 Task: Add Attachment from Google Drive to Card Card0000000319 in Board Board0000000080 in Workspace WS0000000027 in Trello. Add Cover Orange to Card Card0000000319 in Board Board0000000080 in Workspace WS0000000027 in Trello. Add "Add Label …" with "Title" Title0000000319 to Button Button0000000319 to Card Card0000000319 in Board Board0000000080 in Workspace WS0000000027 in Trello. Add Description DS0000000319 to Card Card0000000319 in Board Board0000000080 in Workspace WS0000000027 in Trello. Add Comment CM0000000319 to Card Card0000000319 in Board Board0000000080 in Workspace WS0000000027 in Trello
Action: Mouse moved to (329, 506)
Screenshot: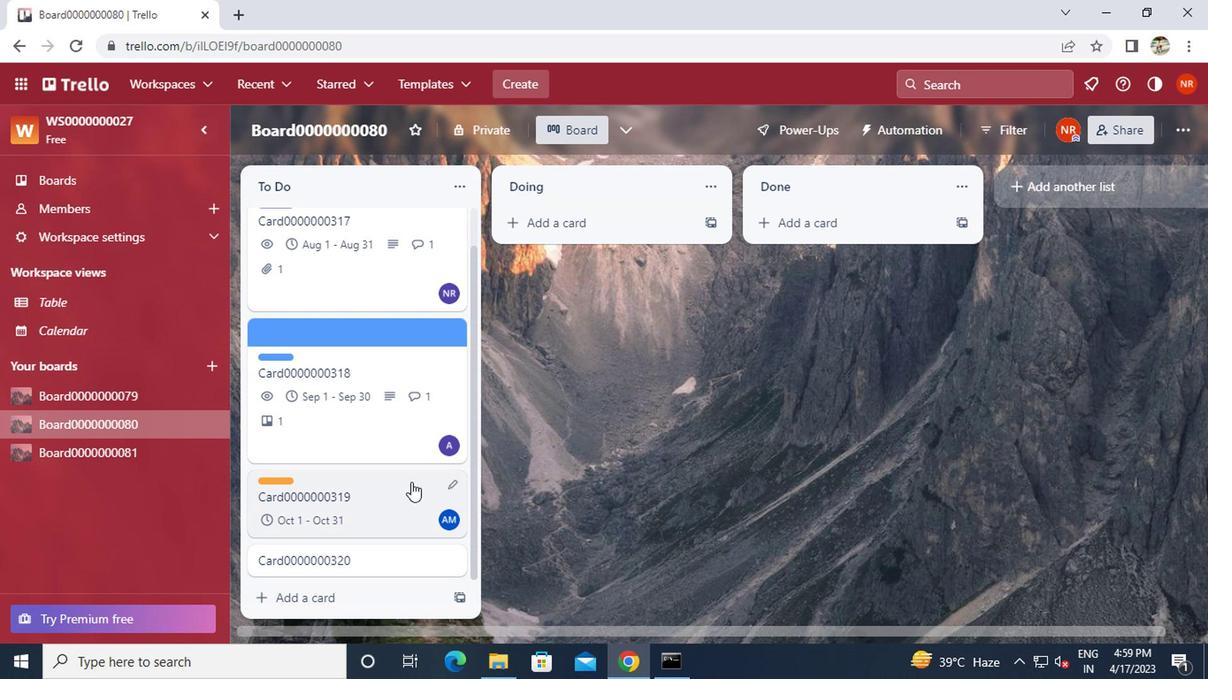 
Action: Mouse pressed left at (329, 506)
Screenshot: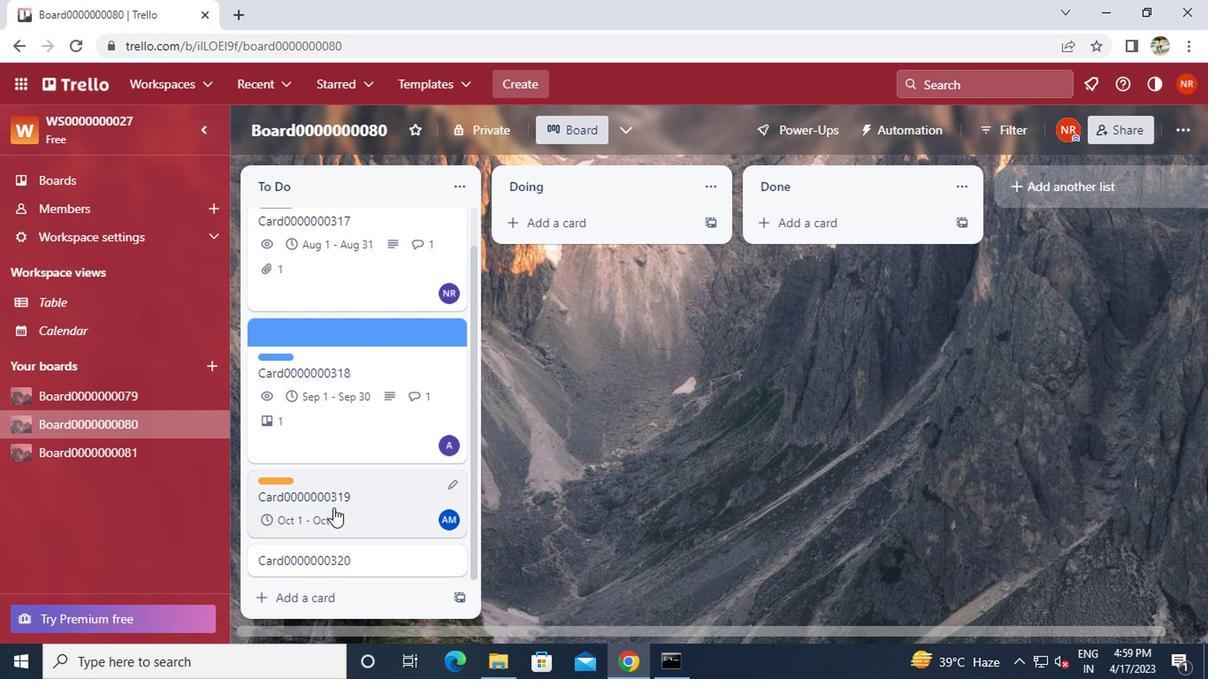 
Action: Mouse moved to (787, 371)
Screenshot: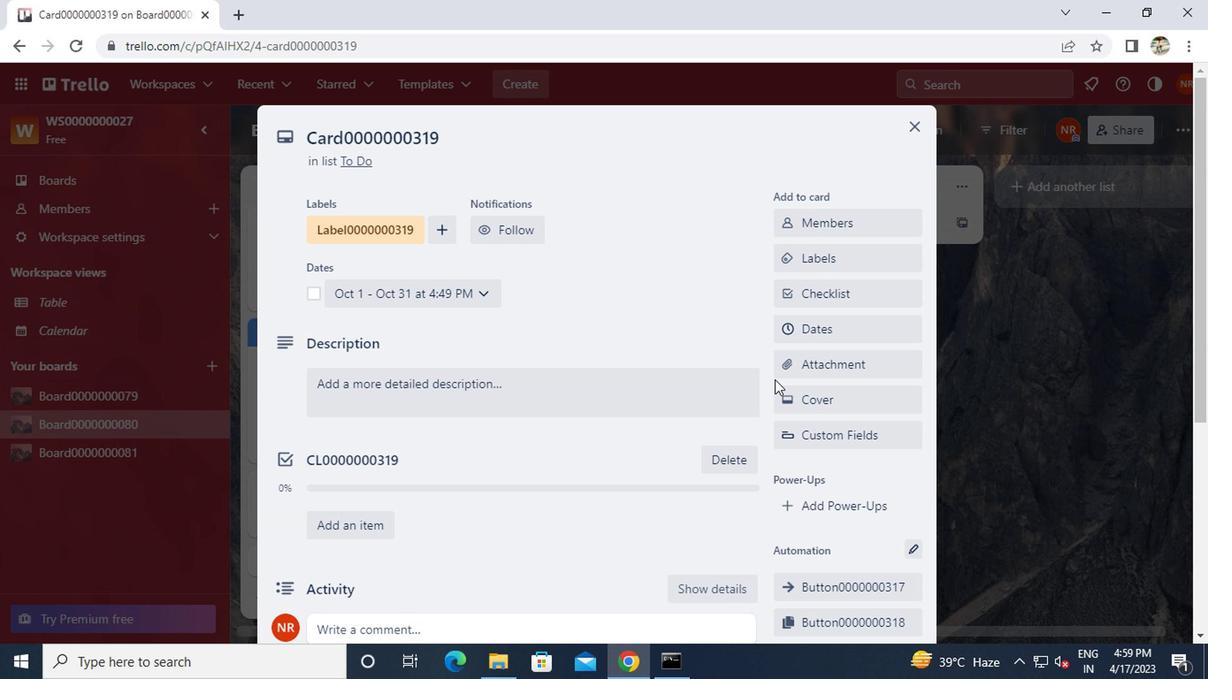 
Action: Mouse pressed left at (787, 371)
Screenshot: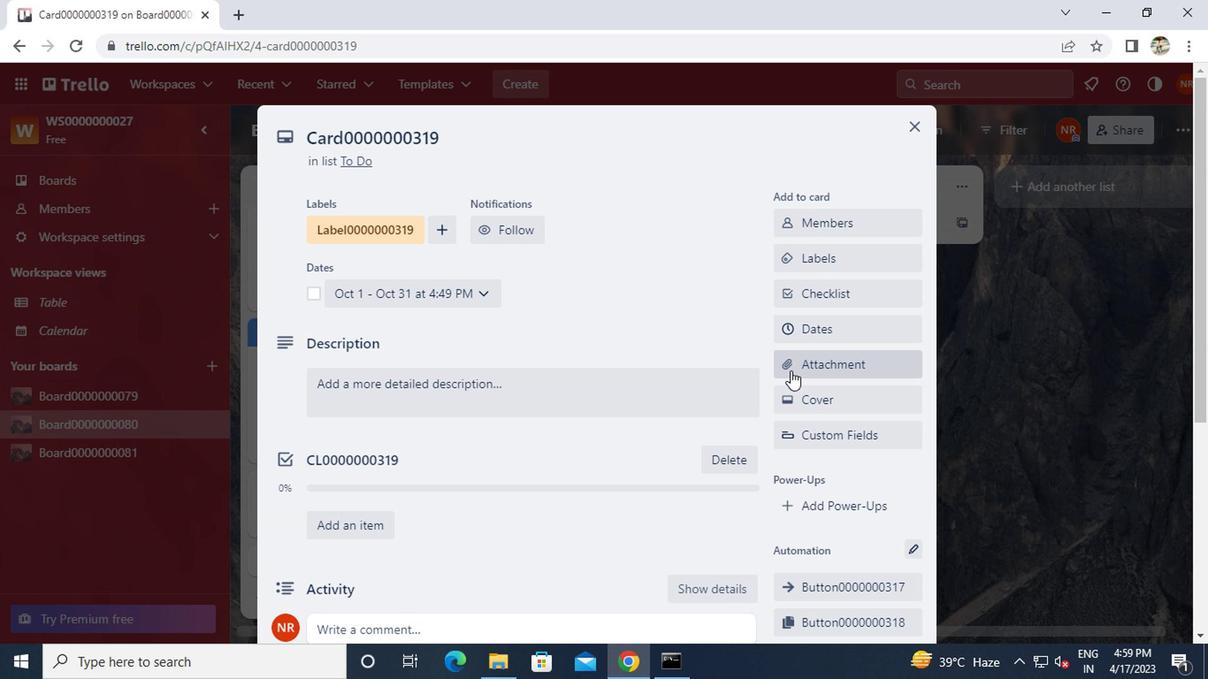 
Action: Mouse moved to (801, 225)
Screenshot: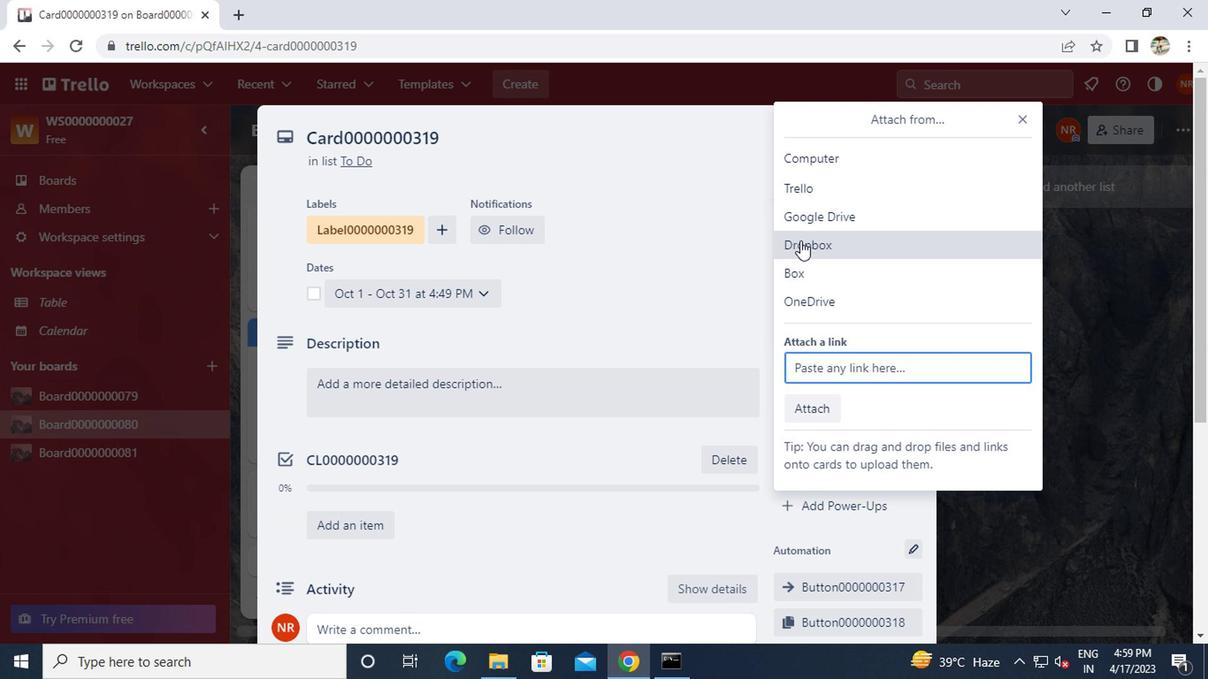 
Action: Mouse pressed left at (801, 225)
Screenshot: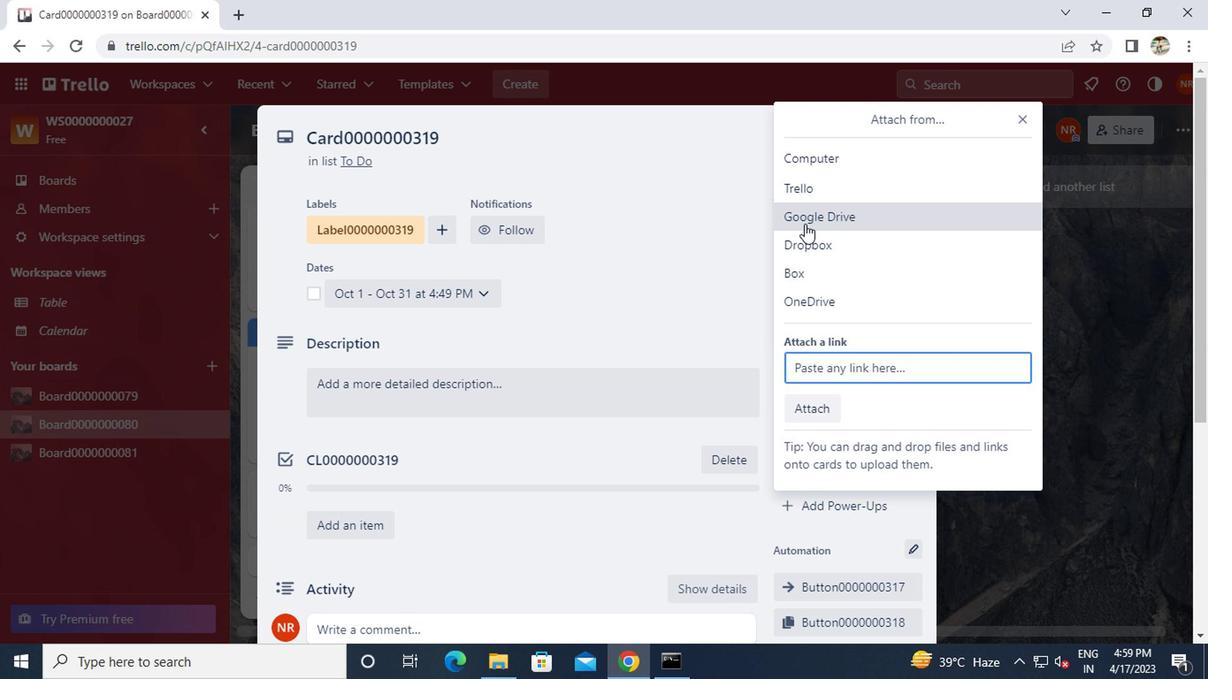 
Action: Mouse pressed left at (801, 225)
Screenshot: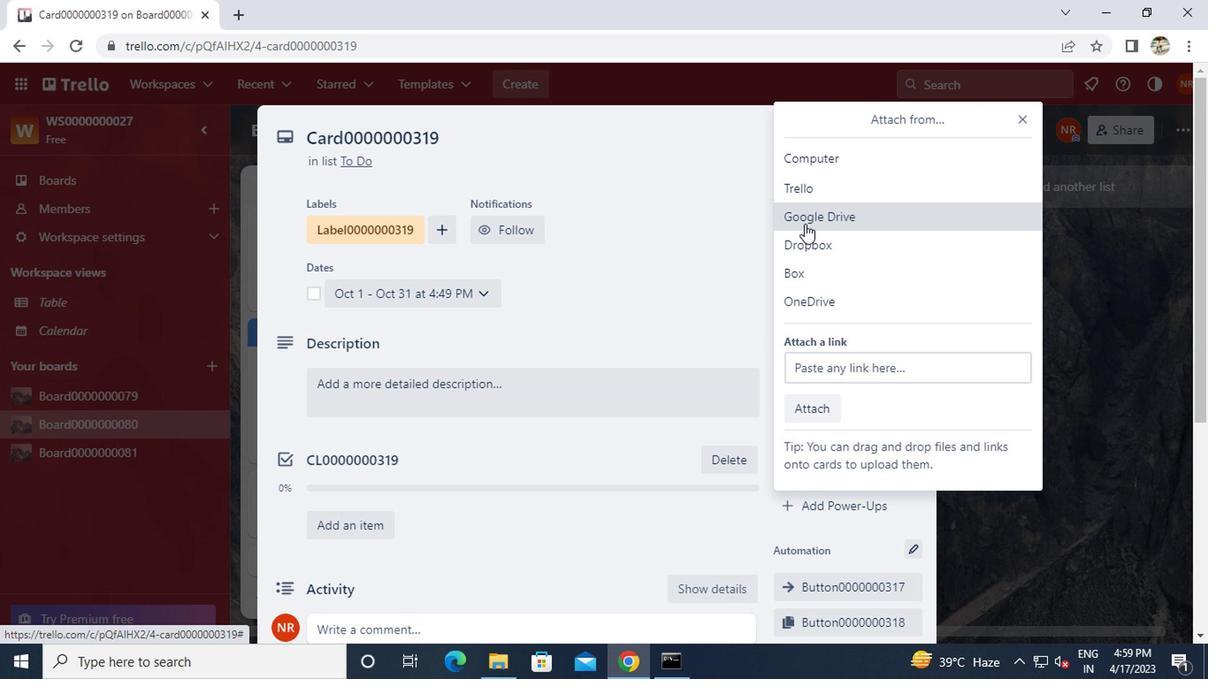 
Action: Mouse moved to (627, 355)
Screenshot: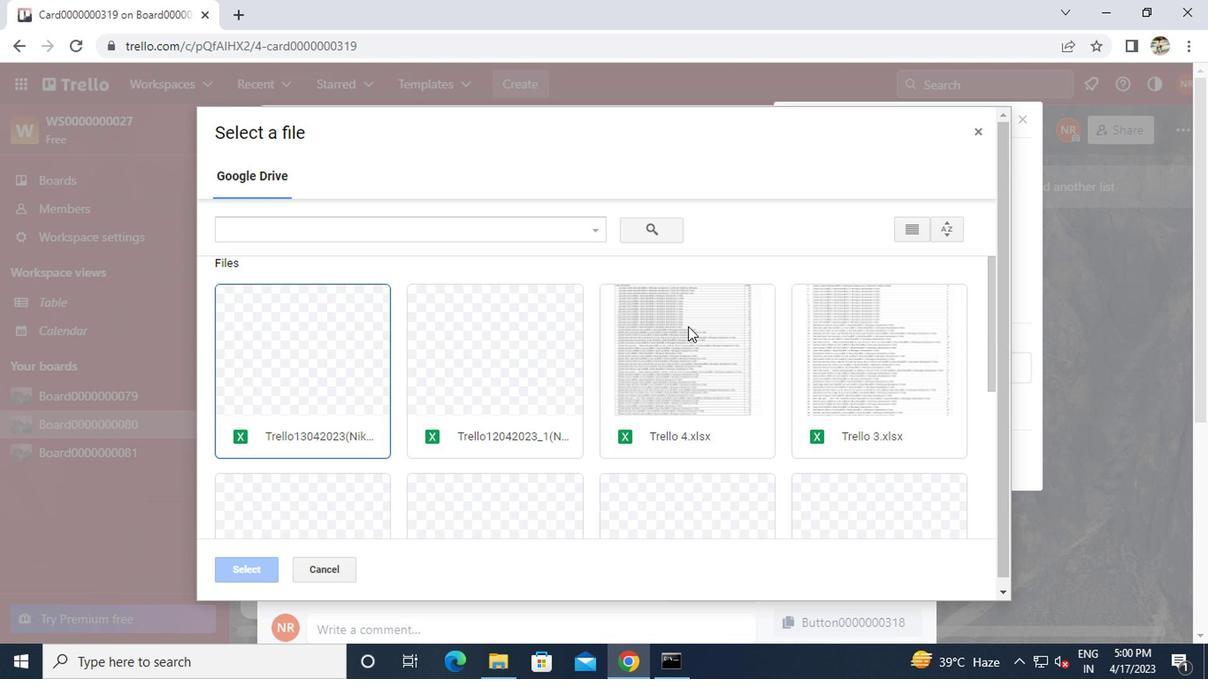 
Action: Mouse scrolled (627, 354) with delta (0, -1)
Screenshot: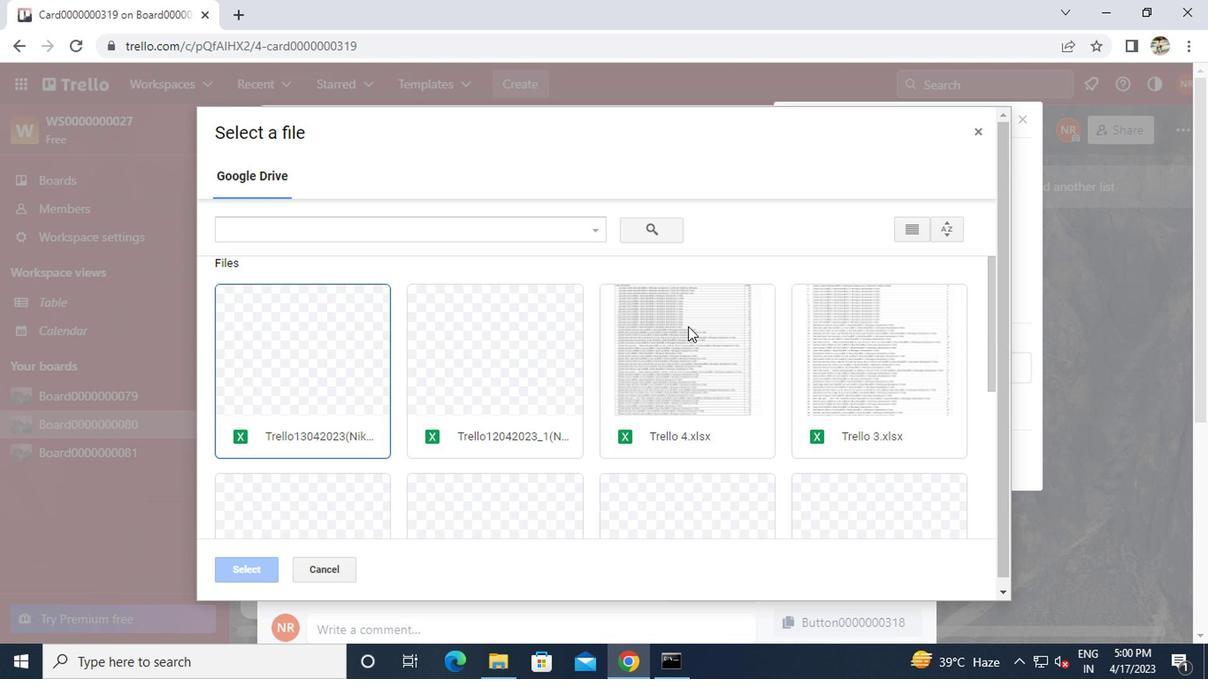
Action: Mouse moved to (627, 356)
Screenshot: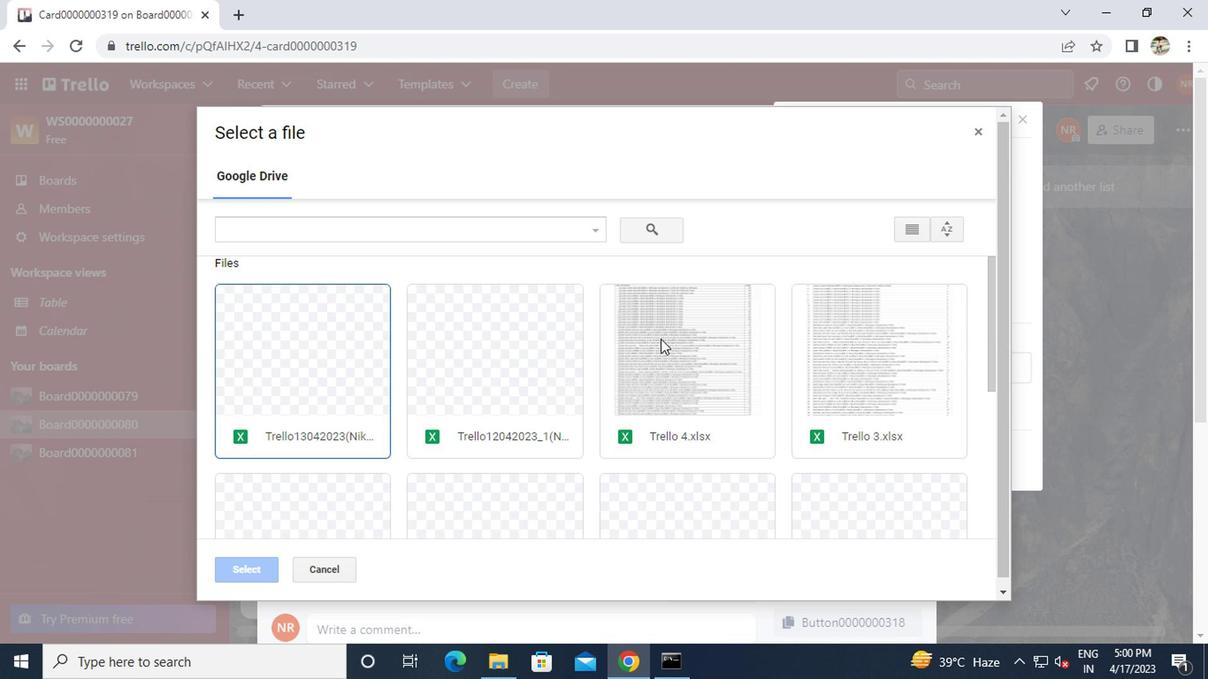 
Action: Mouse scrolled (627, 355) with delta (0, 0)
Screenshot: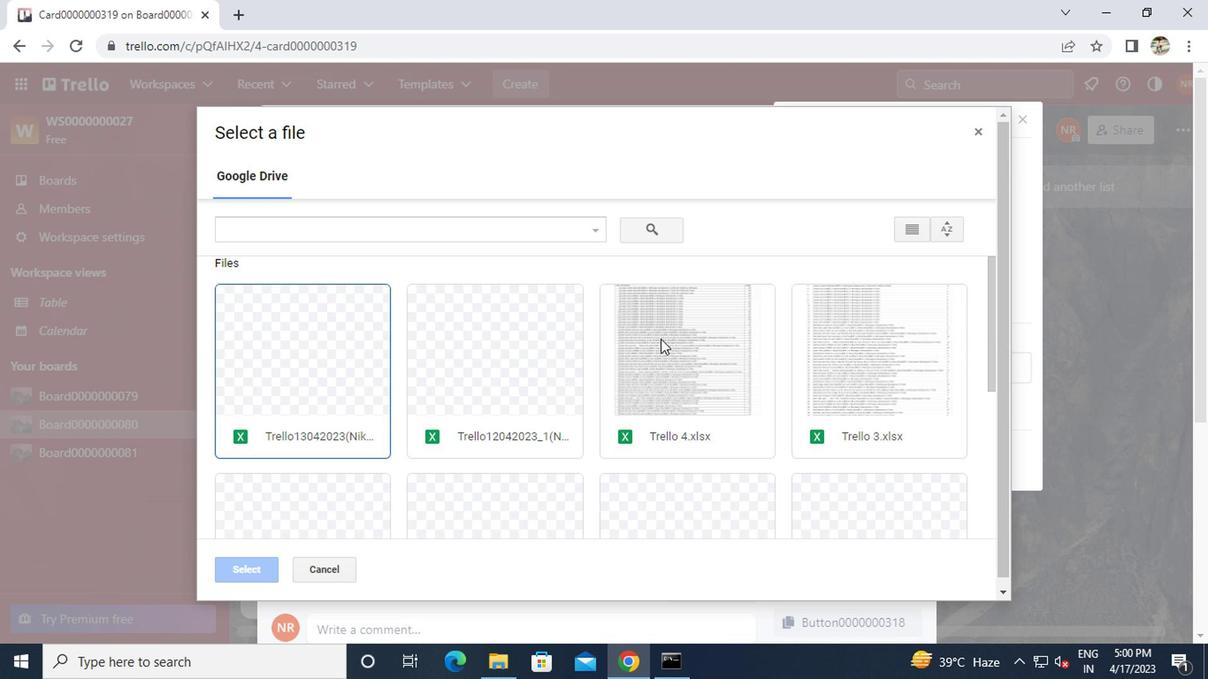
Action: Mouse moved to (625, 361)
Screenshot: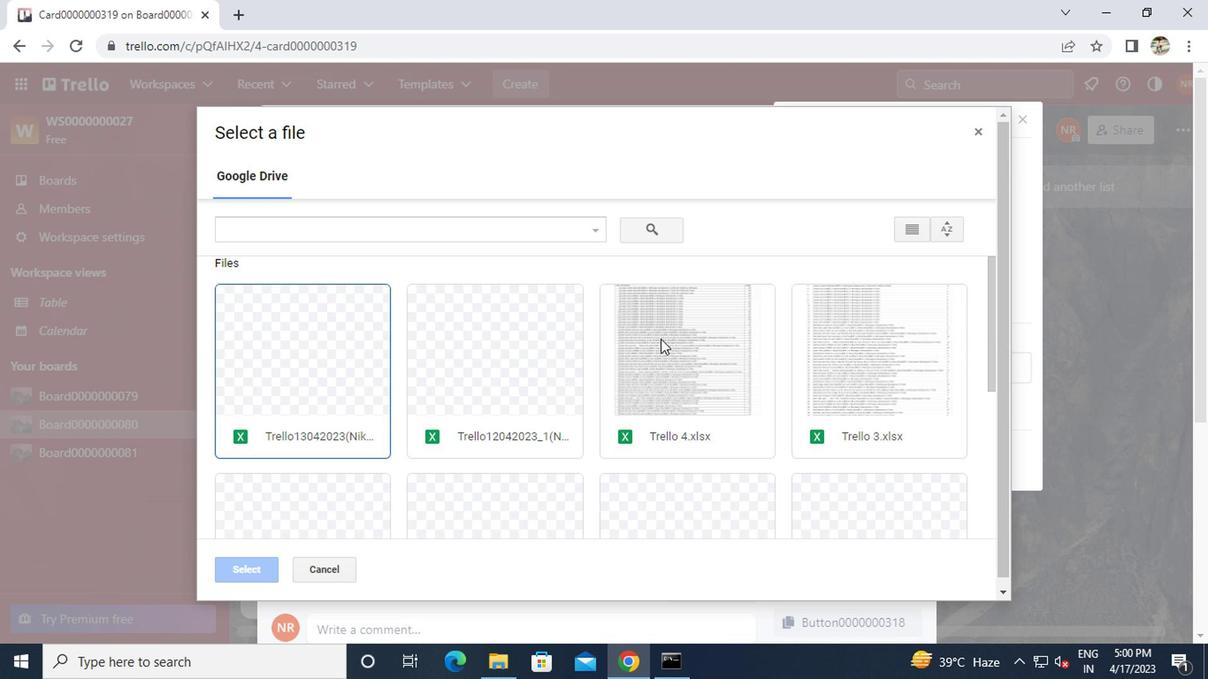 
Action: Mouse scrolled (625, 360) with delta (0, 0)
Screenshot: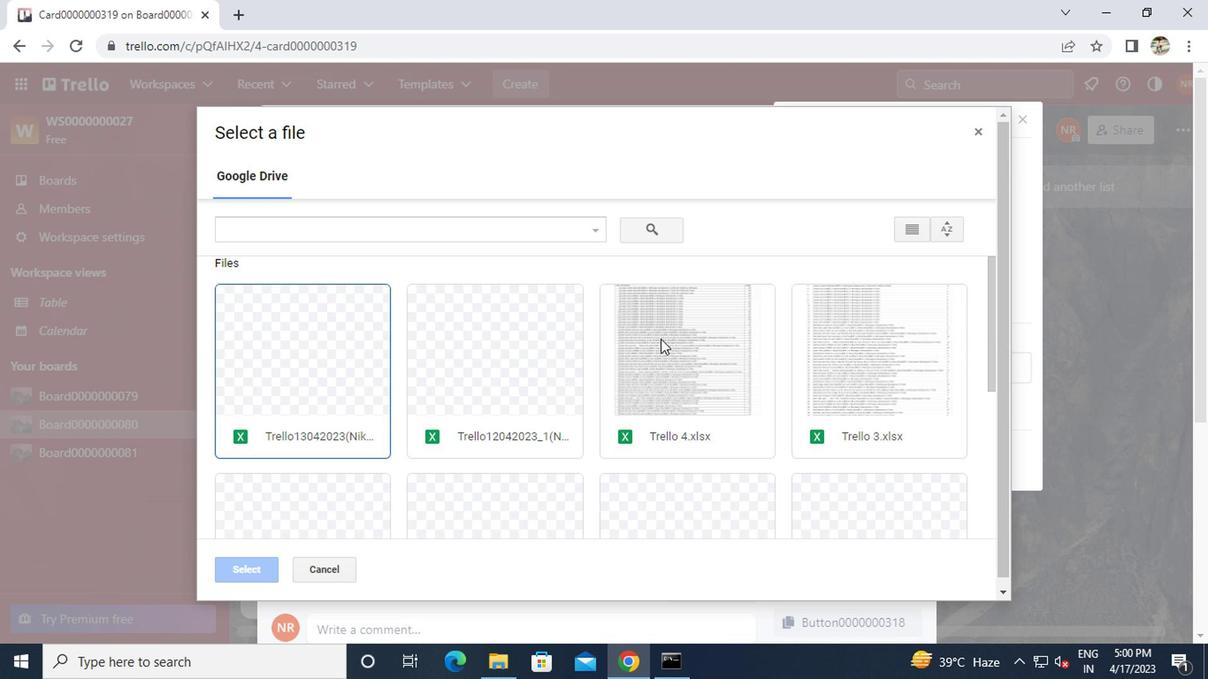 
Action: Mouse moved to (624, 367)
Screenshot: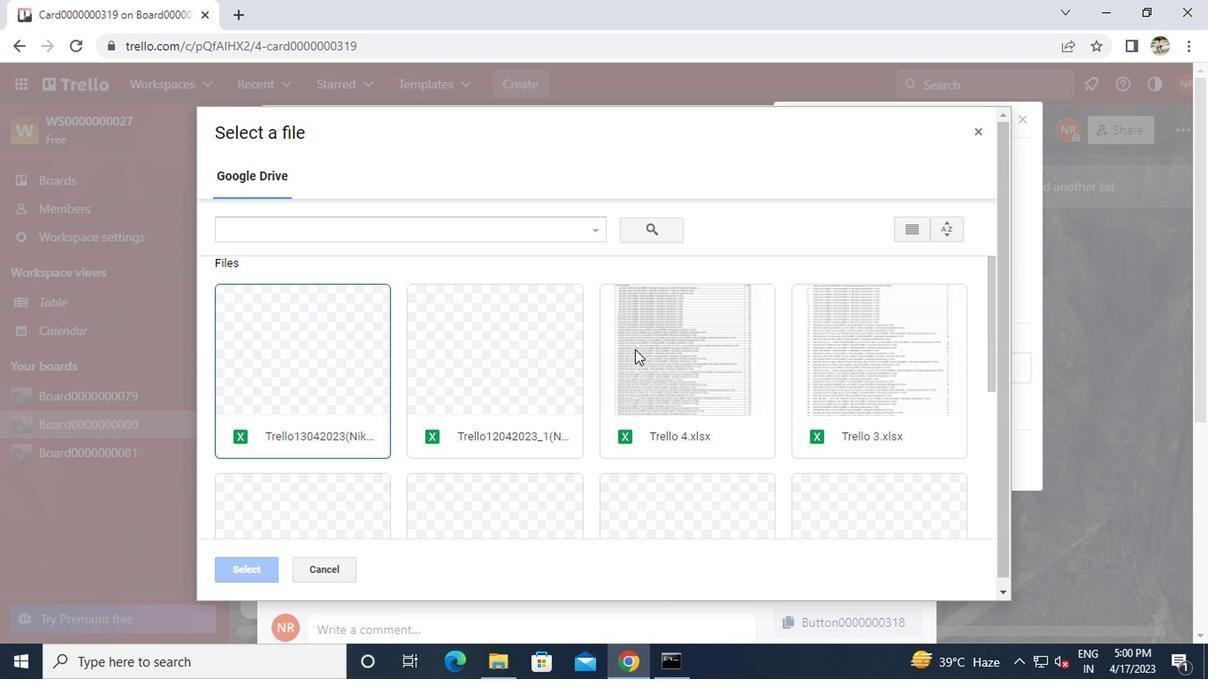 
Action: Mouse scrolled (624, 366) with delta (0, 0)
Screenshot: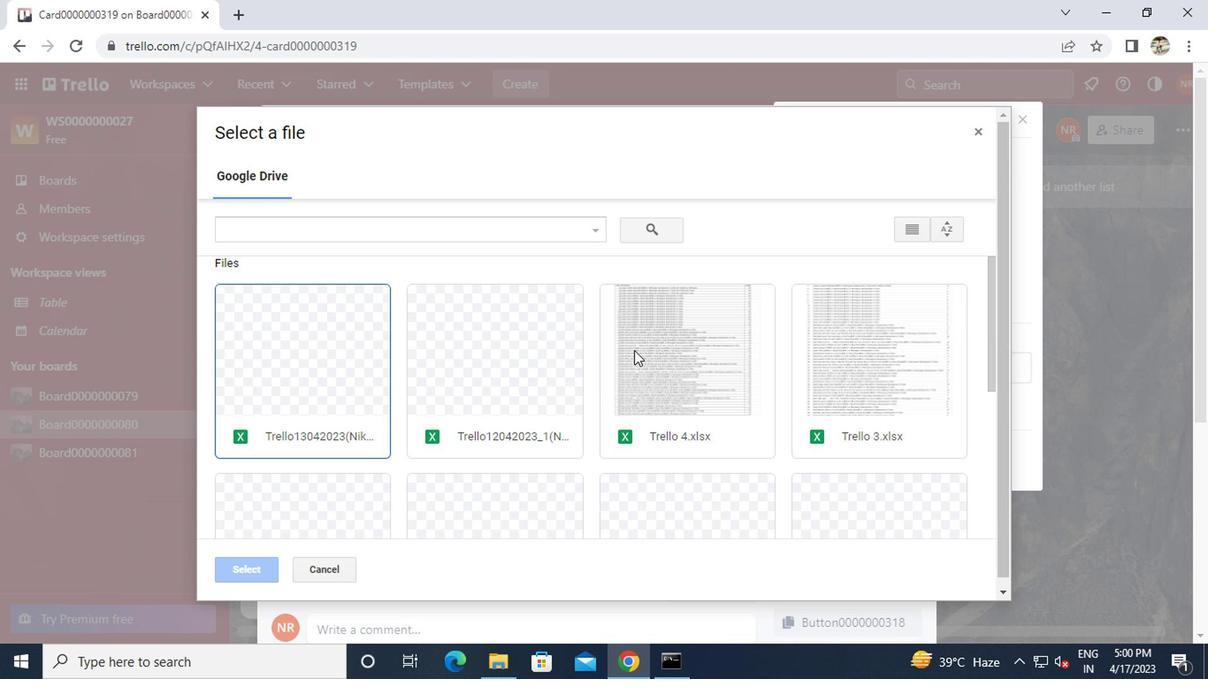 
Action: Mouse moved to (488, 315)
Screenshot: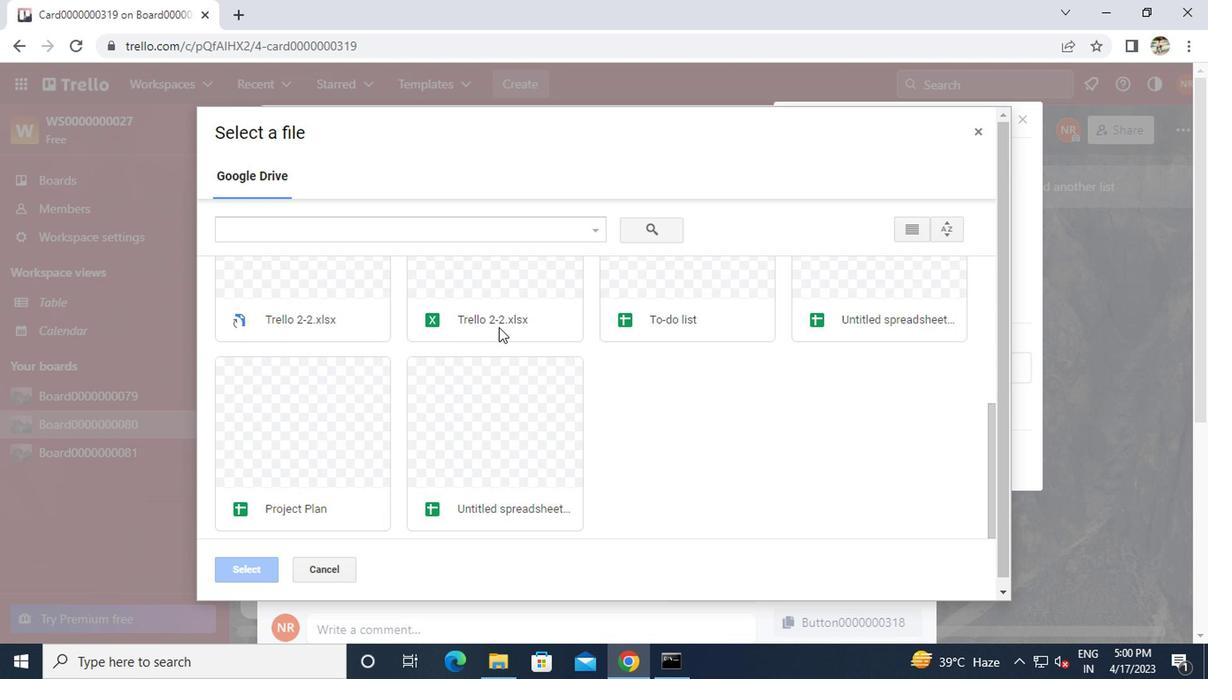 
Action: Mouse pressed left at (488, 315)
Screenshot: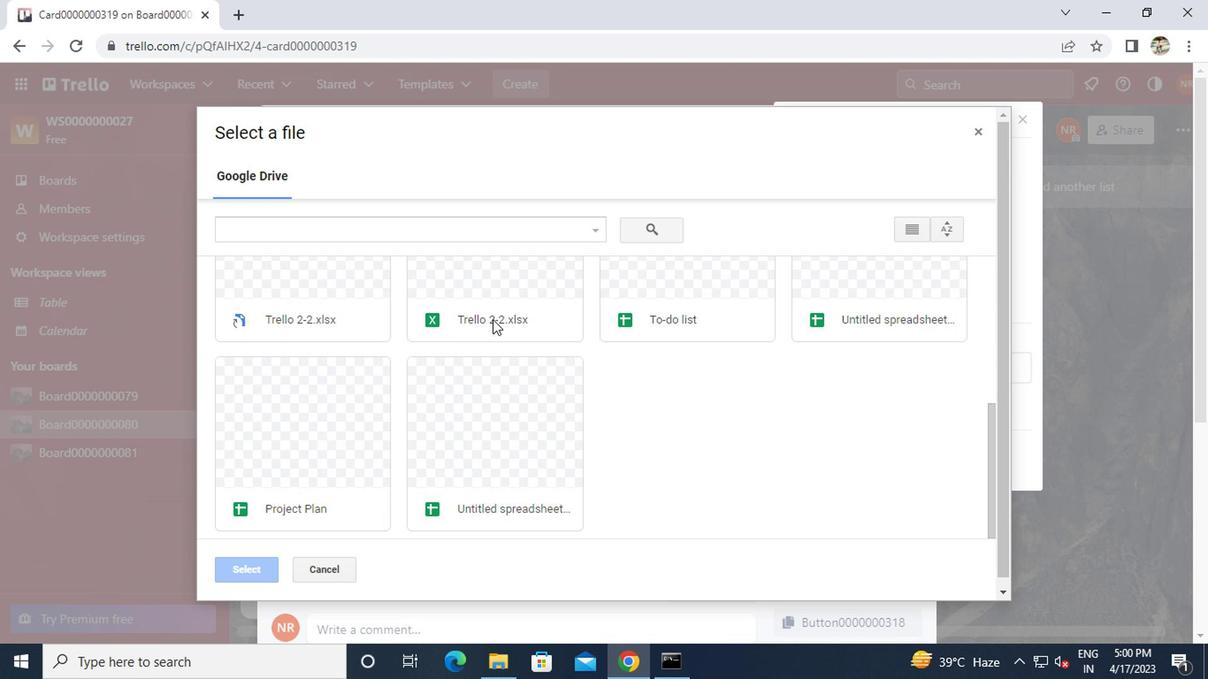 
Action: Mouse moved to (240, 570)
Screenshot: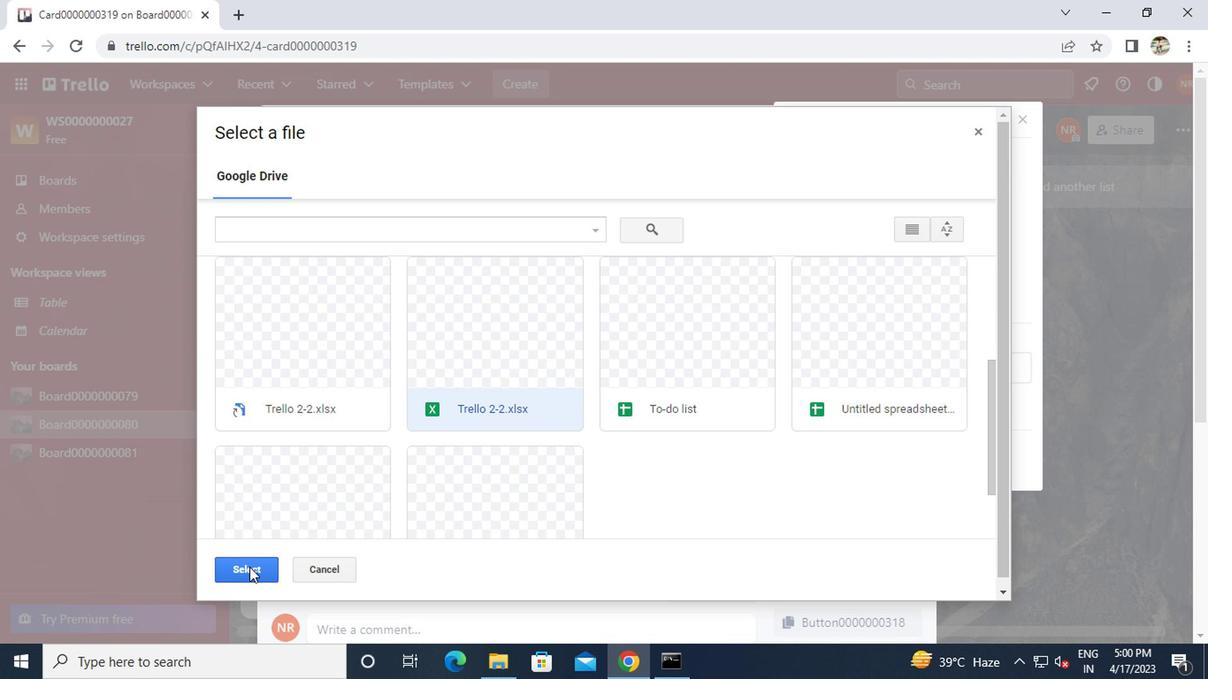 
Action: Mouse pressed left at (240, 570)
Screenshot: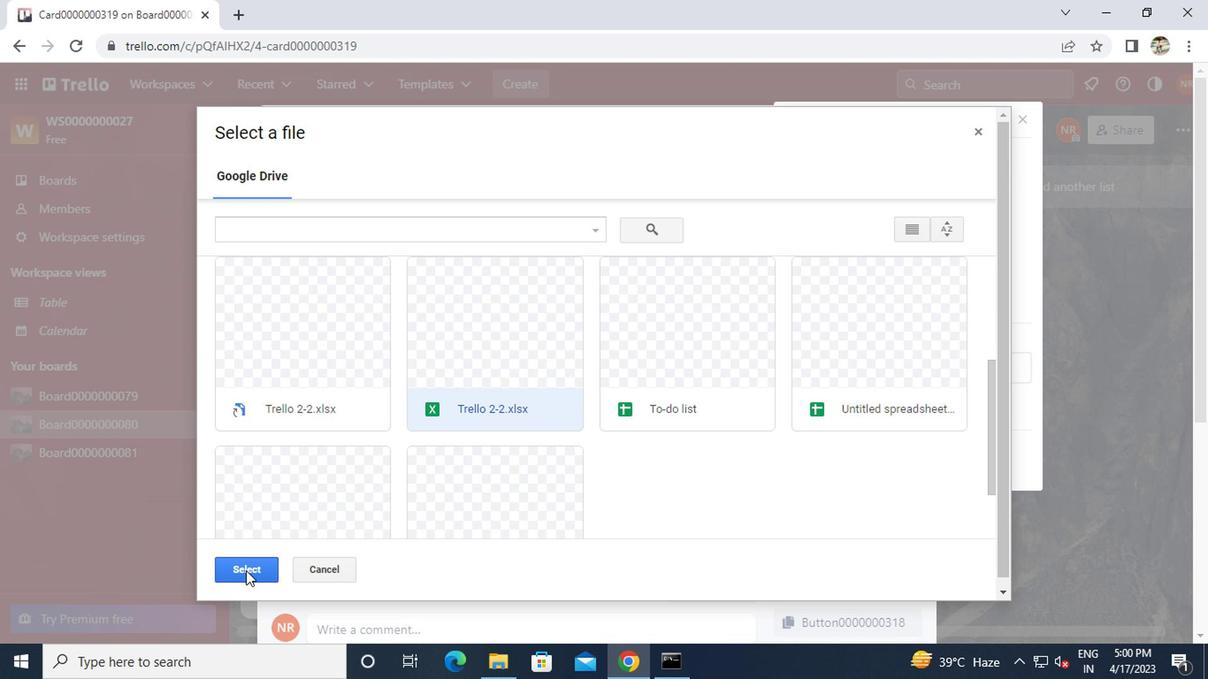 
Action: Mouse moved to (803, 400)
Screenshot: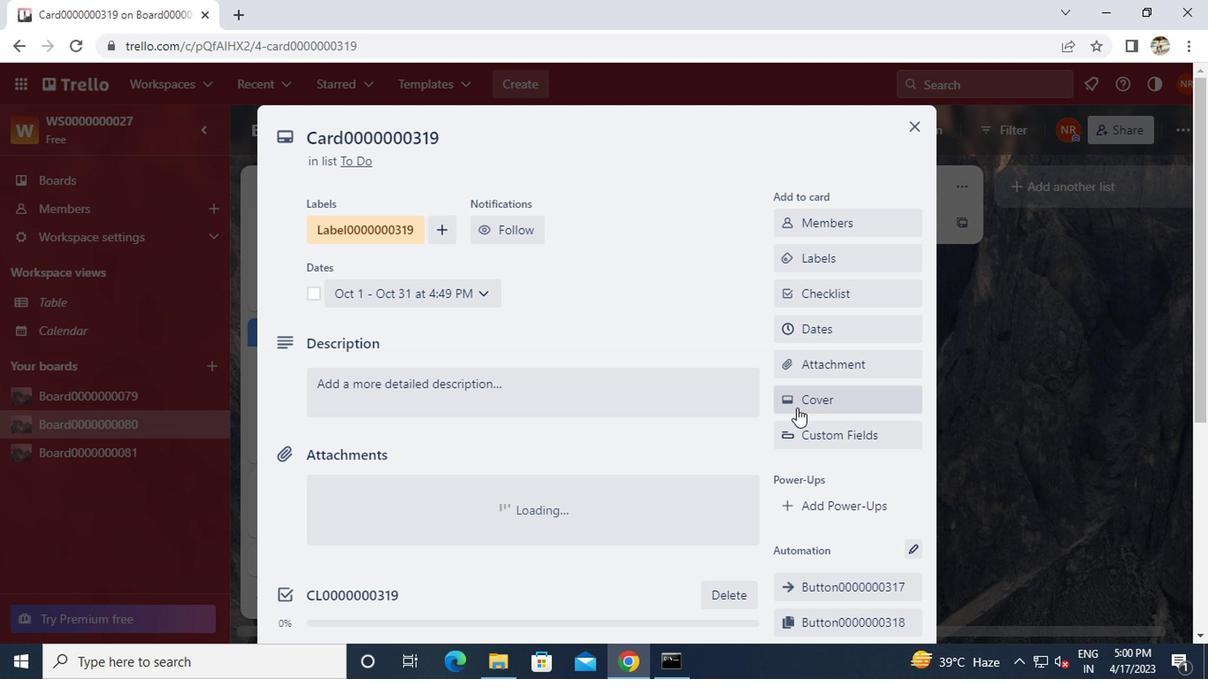 
Action: Mouse pressed left at (803, 400)
Screenshot: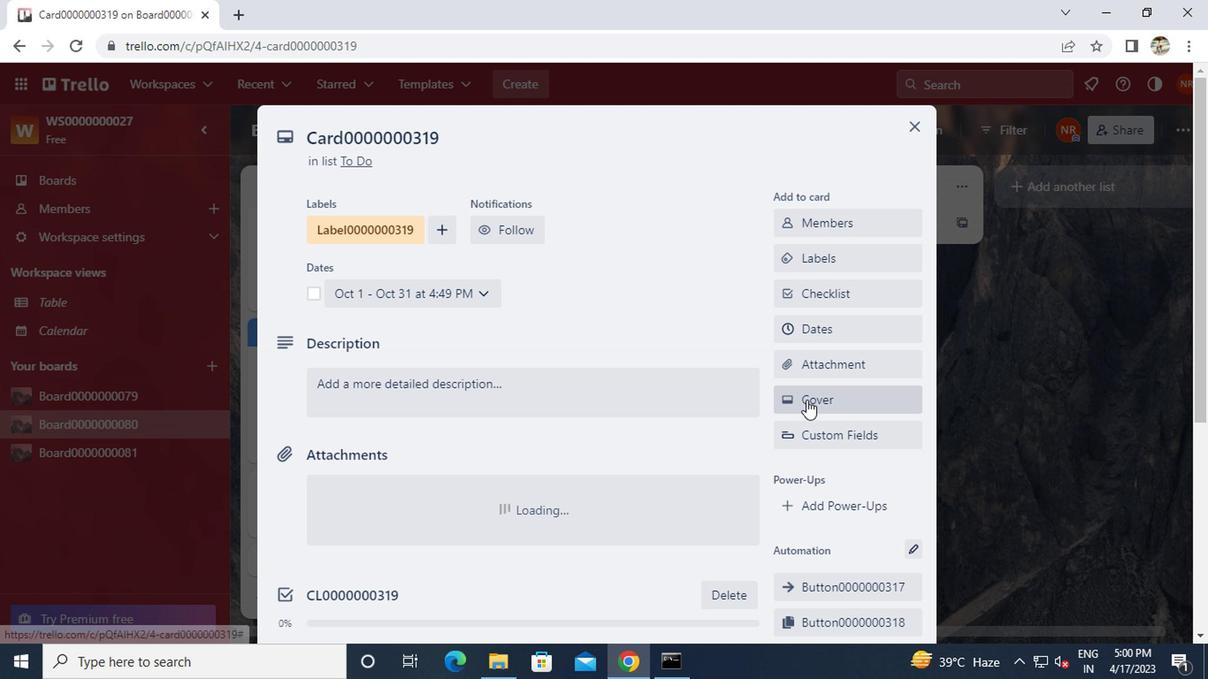 
Action: Mouse moved to (896, 278)
Screenshot: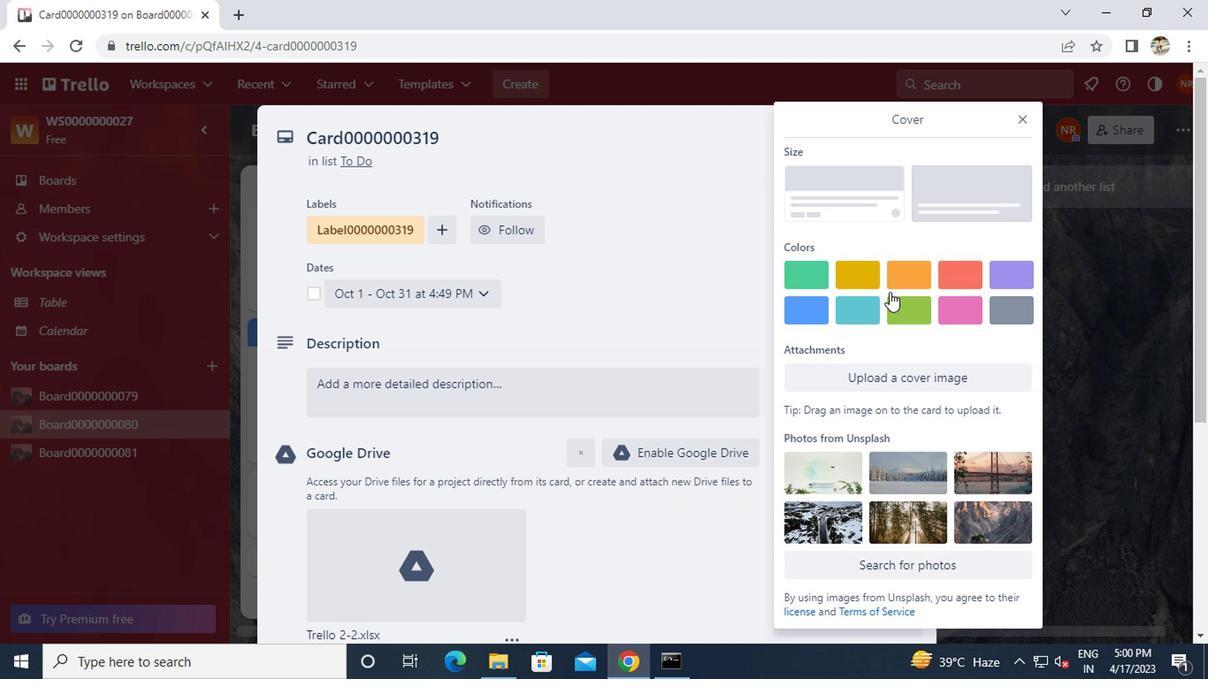 
Action: Mouse pressed left at (896, 278)
Screenshot: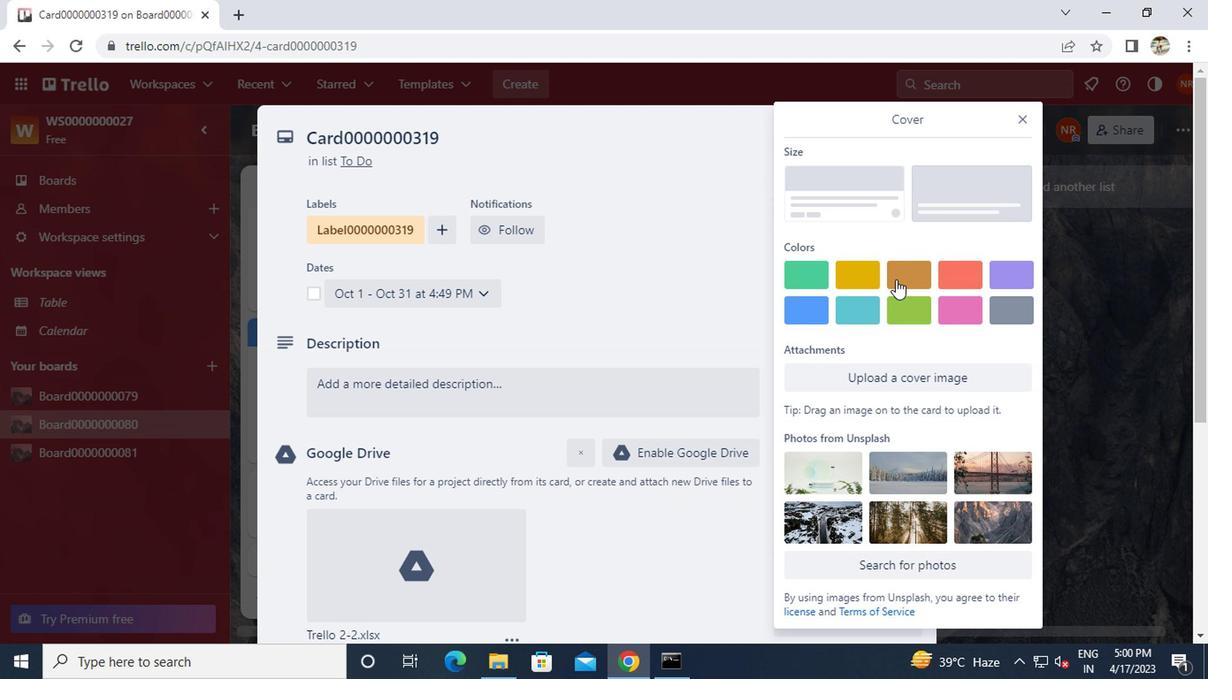 
Action: Mouse moved to (1016, 118)
Screenshot: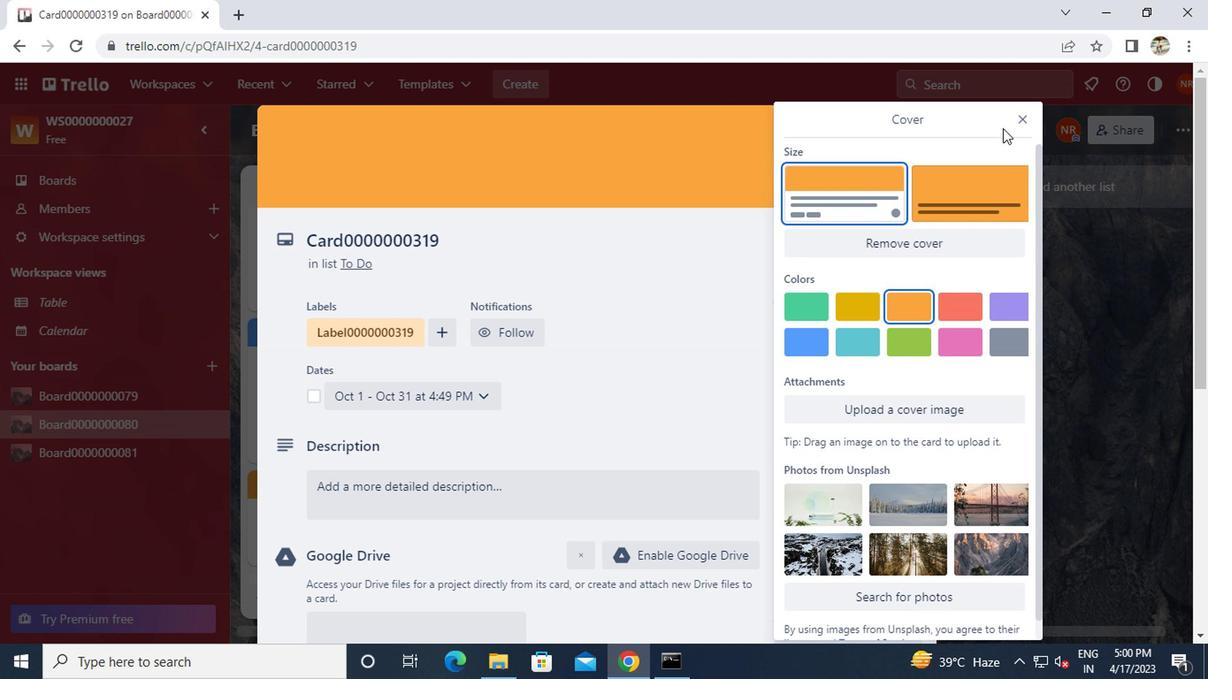 
Action: Mouse pressed left at (1016, 118)
Screenshot: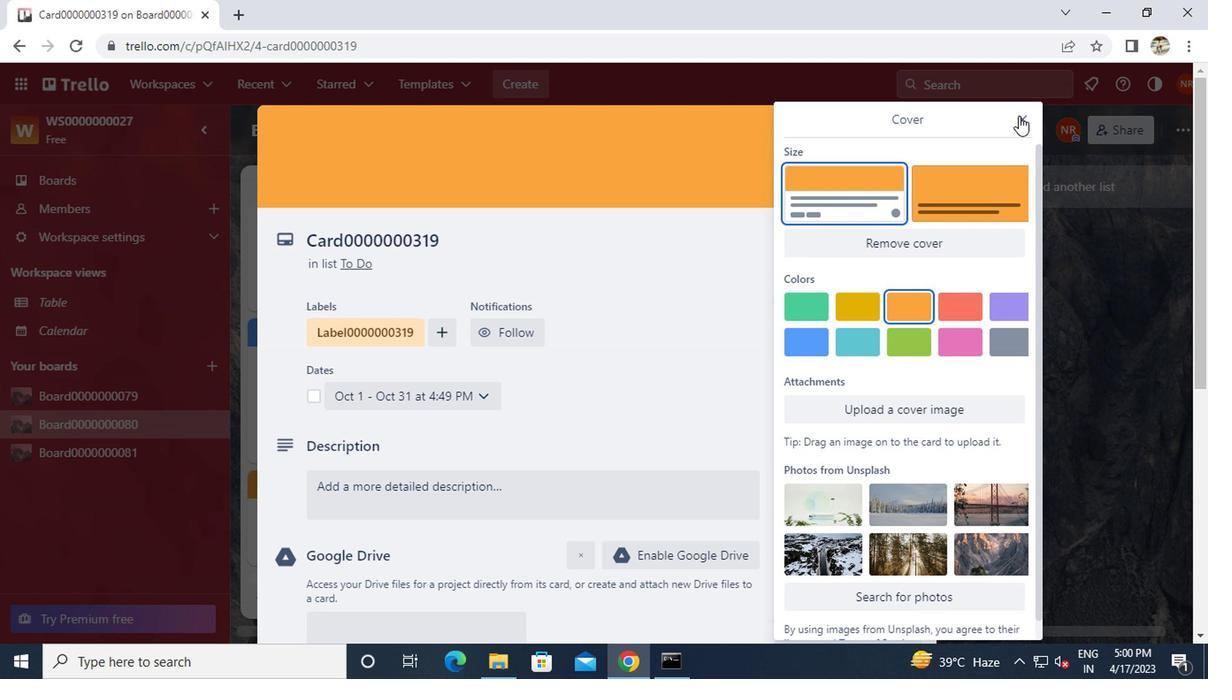 
Action: Mouse moved to (801, 312)
Screenshot: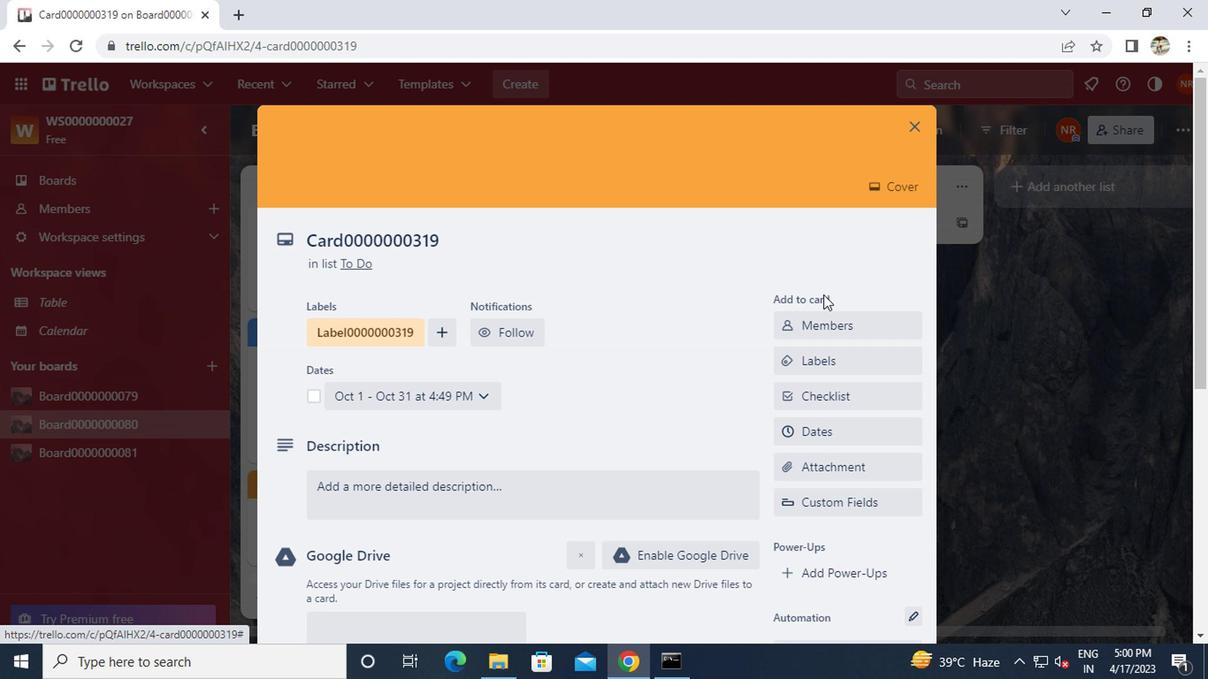 
Action: Mouse scrolled (801, 311) with delta (0, -1)
Screenshot: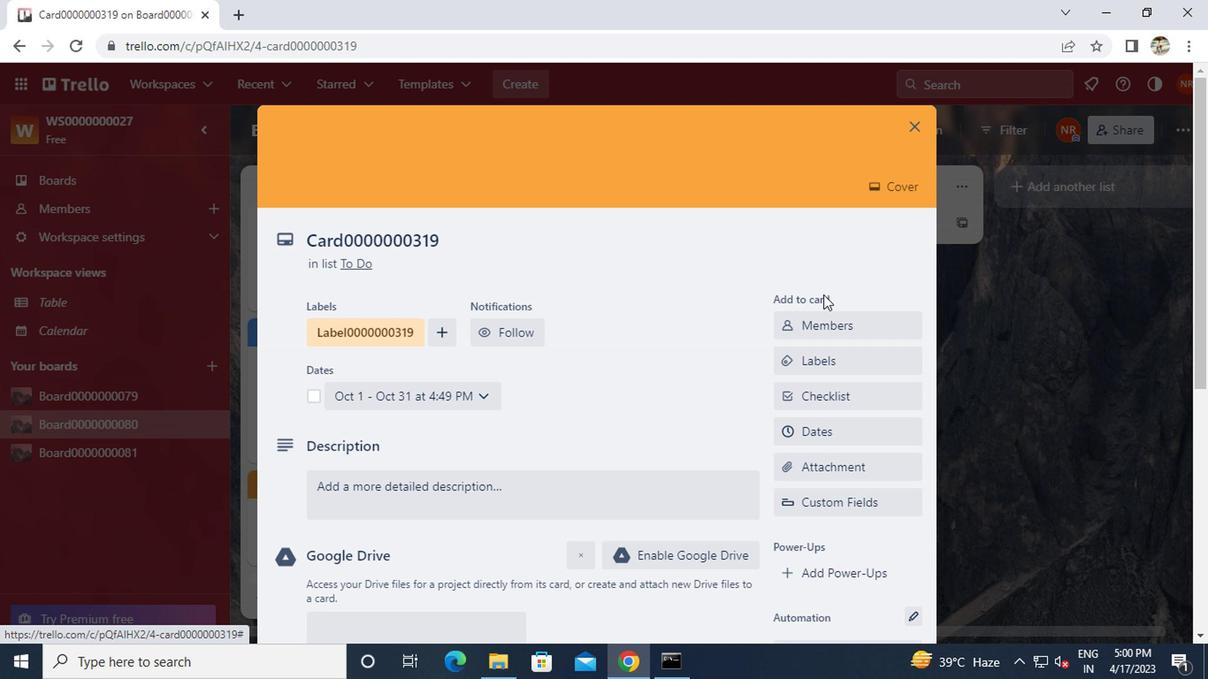 
Action: Mouse scrolled (801, 311) with delta (0, -1)
Screenshot: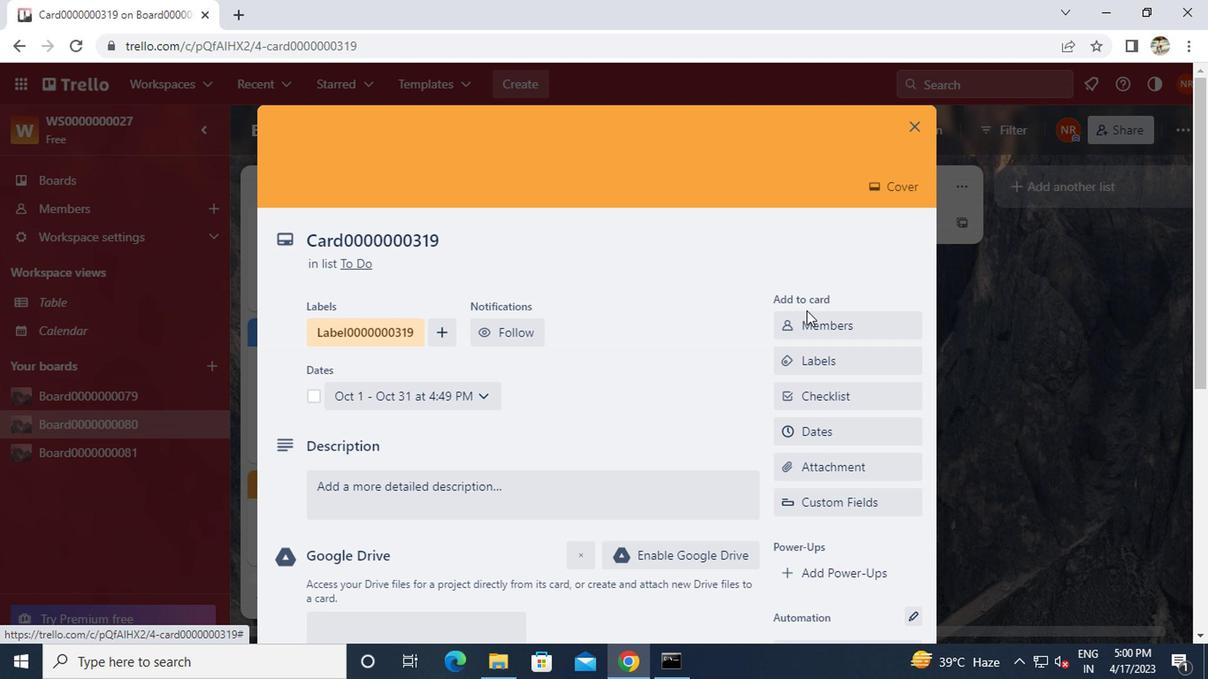 
Action: Mouse scrolled (801, 311) with delta (0, -1)
Screenshot: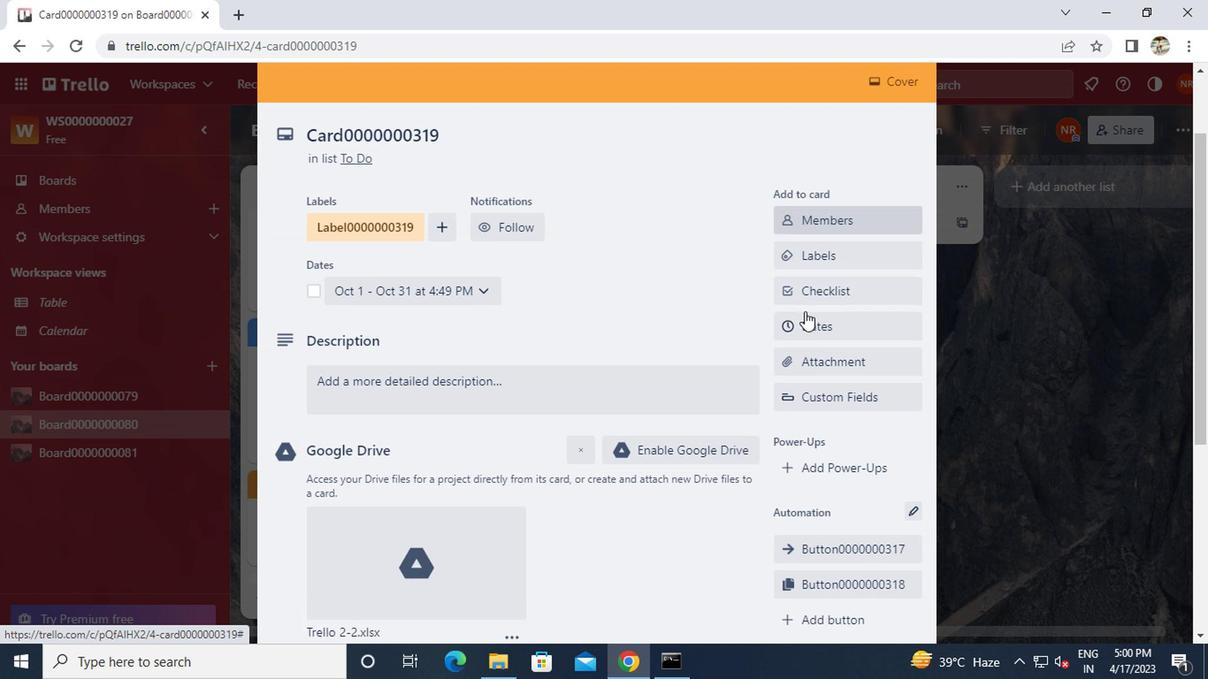 
Action: Mouse scrolled (801, 311) with delta (0, -1)
Screenshot: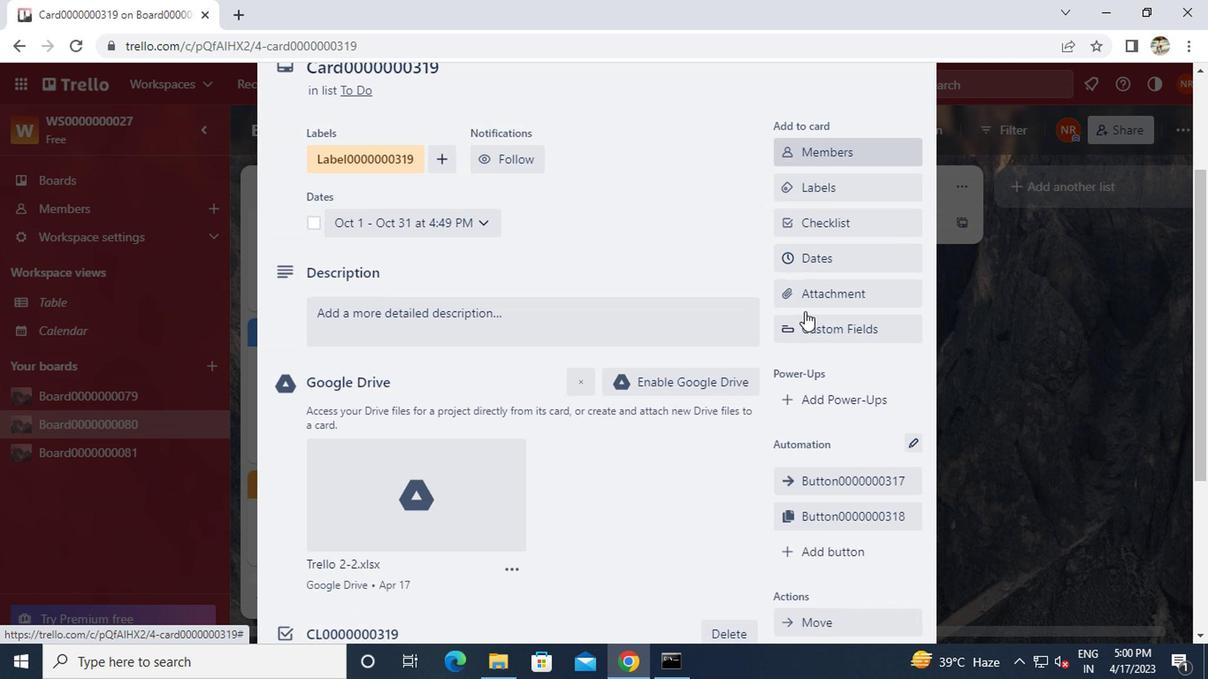 
Action: Mouse moved to (801, 315)
Screenshot: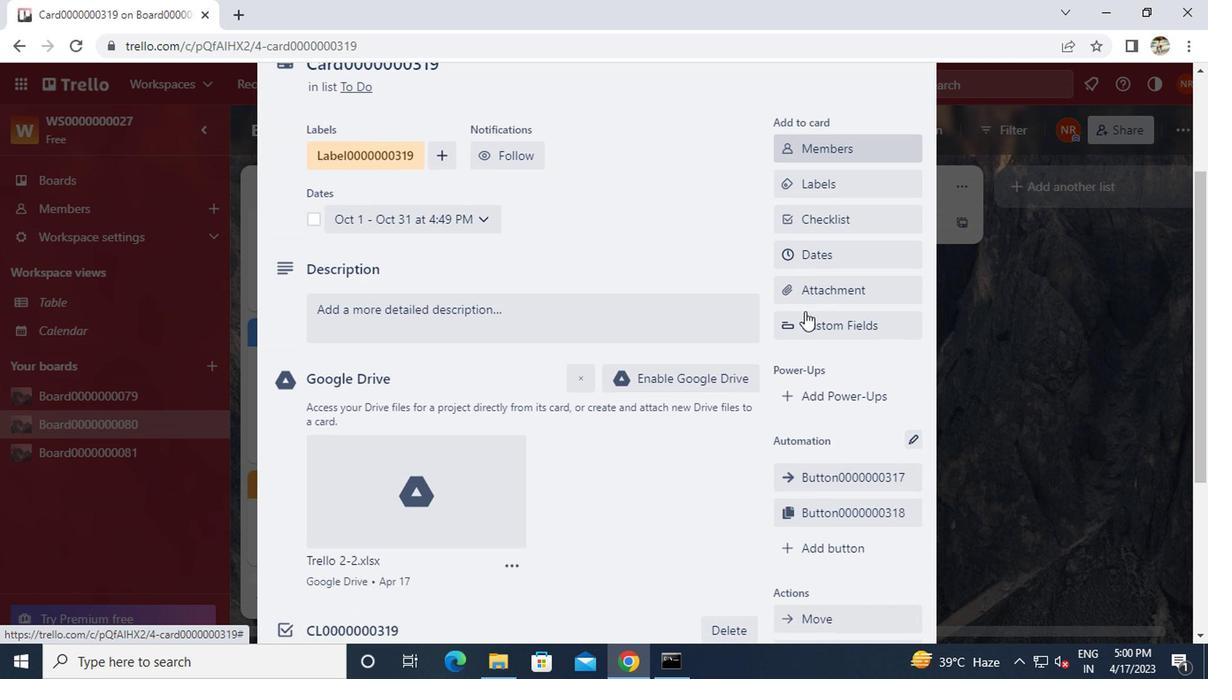 
Action: Mouse scrolled (801, 313) with delta (0, -1)
Screenshot: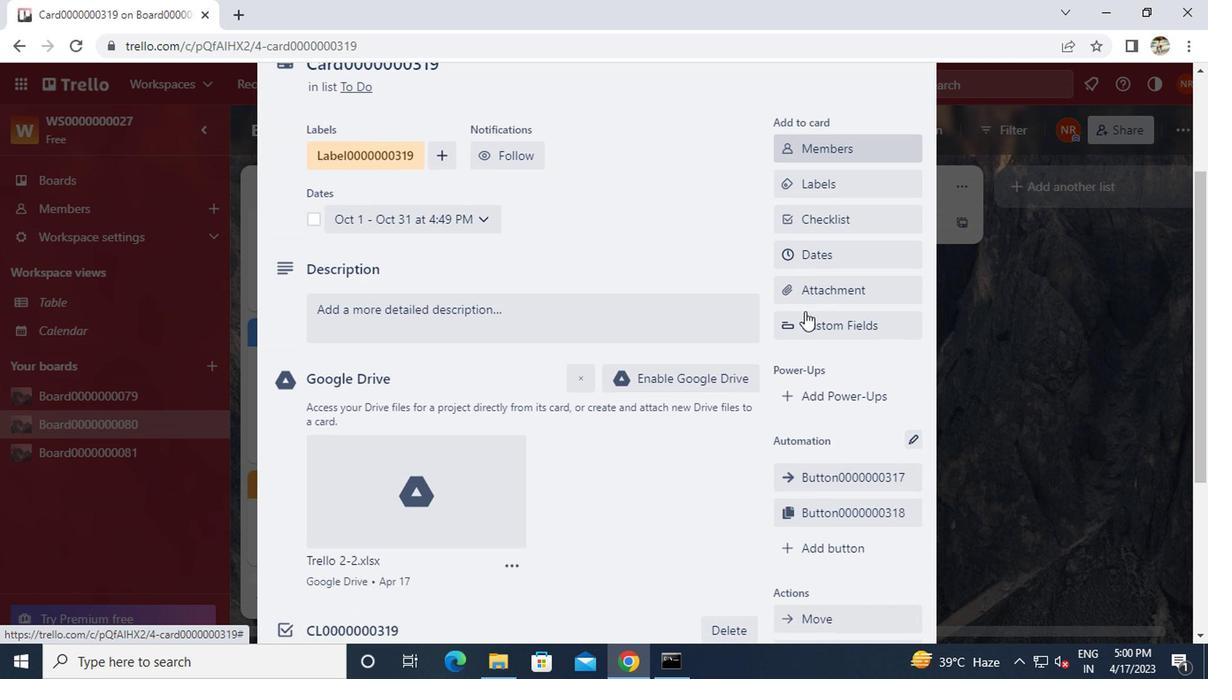 
Action: Mouse moved to (804, 292)
Screenshot: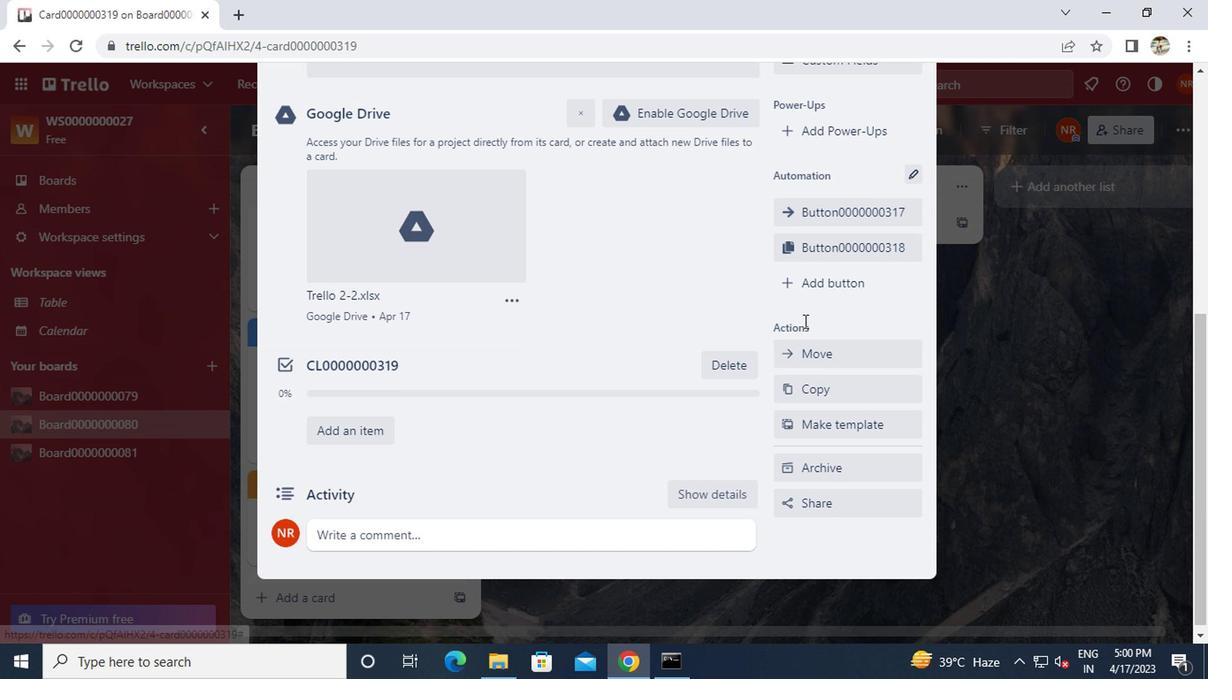 
Action: Mouse pressed left at (804, 292)
Screenshot: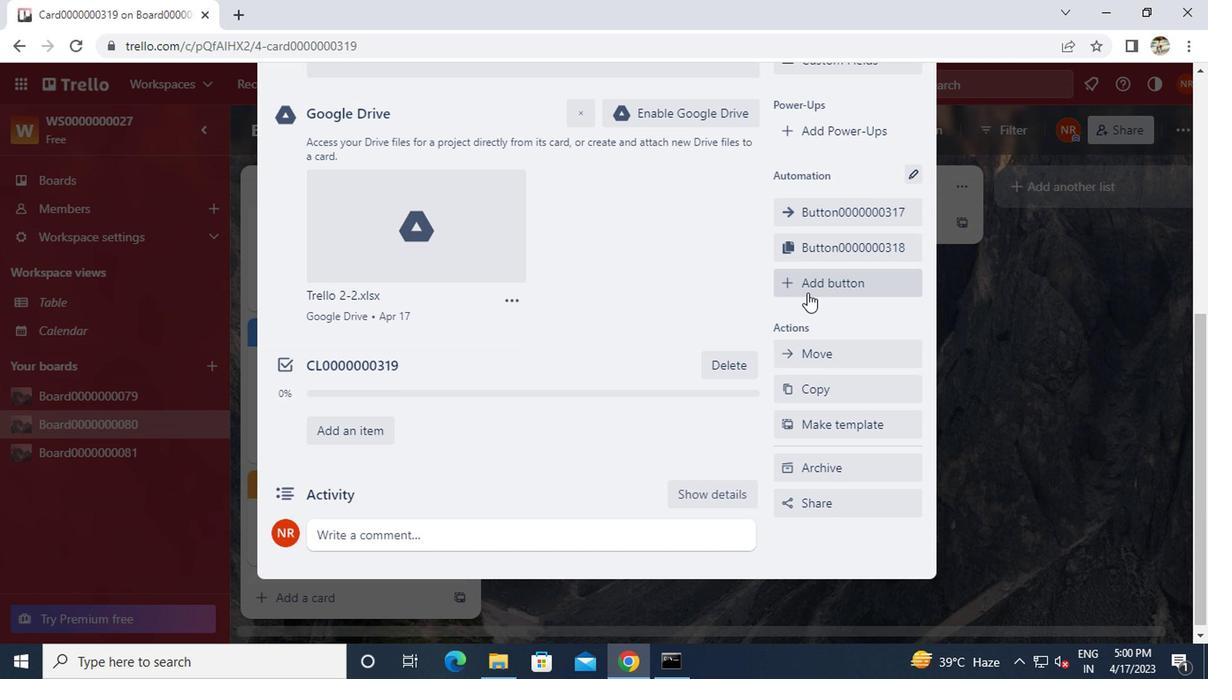 
Action: Mouse moved to (816, 273)
Screenshot: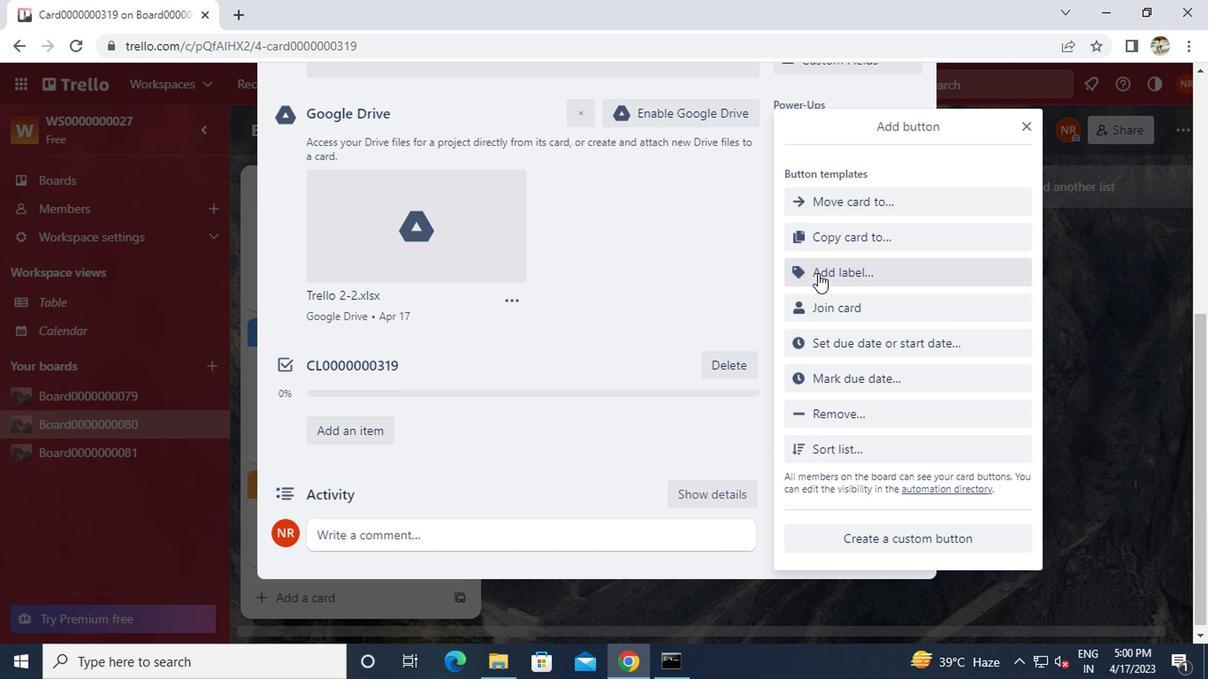 
Action: Mouse pressed left at (816, 273)
Screenshot: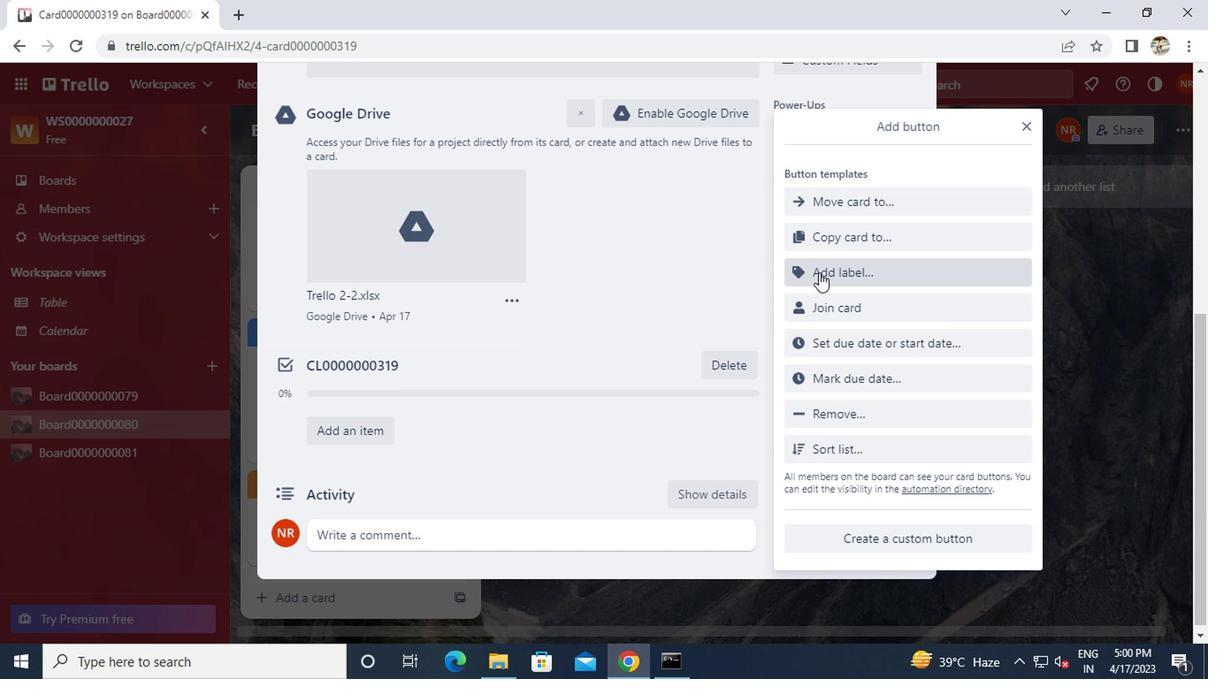 
Action: Mouse moved to (834, 257)
Screenshot: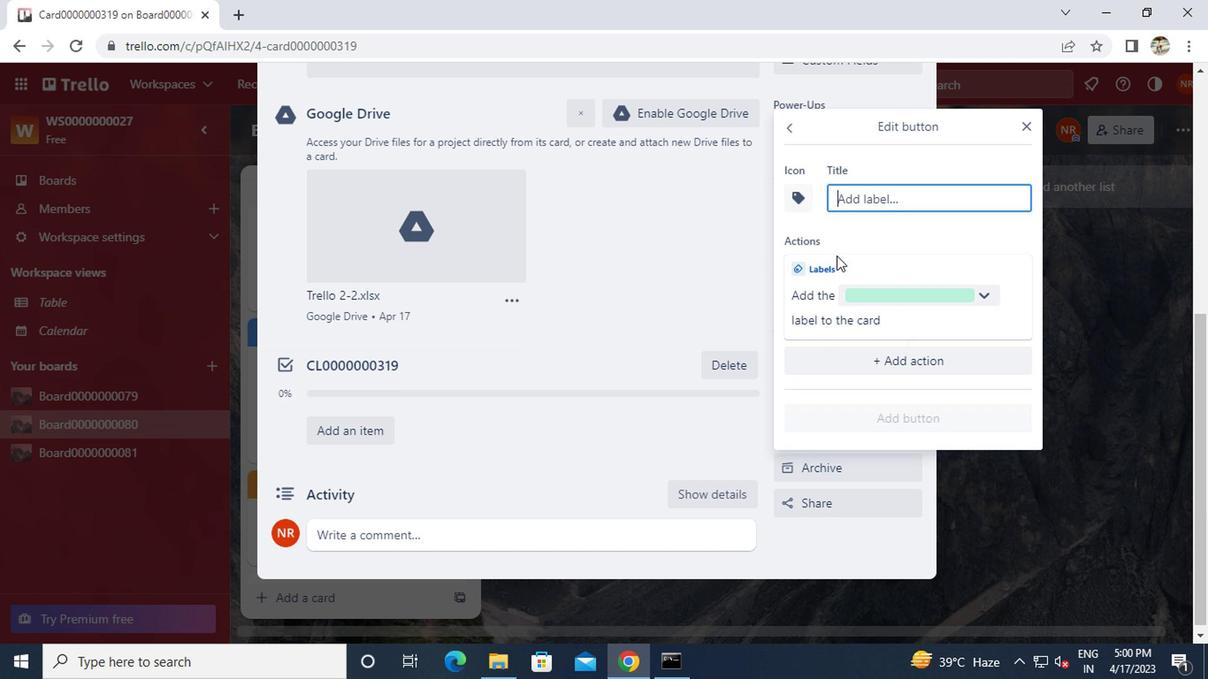 
Action: Key pressed t<Key.caps_lock>ittle0000000319
Screenshot: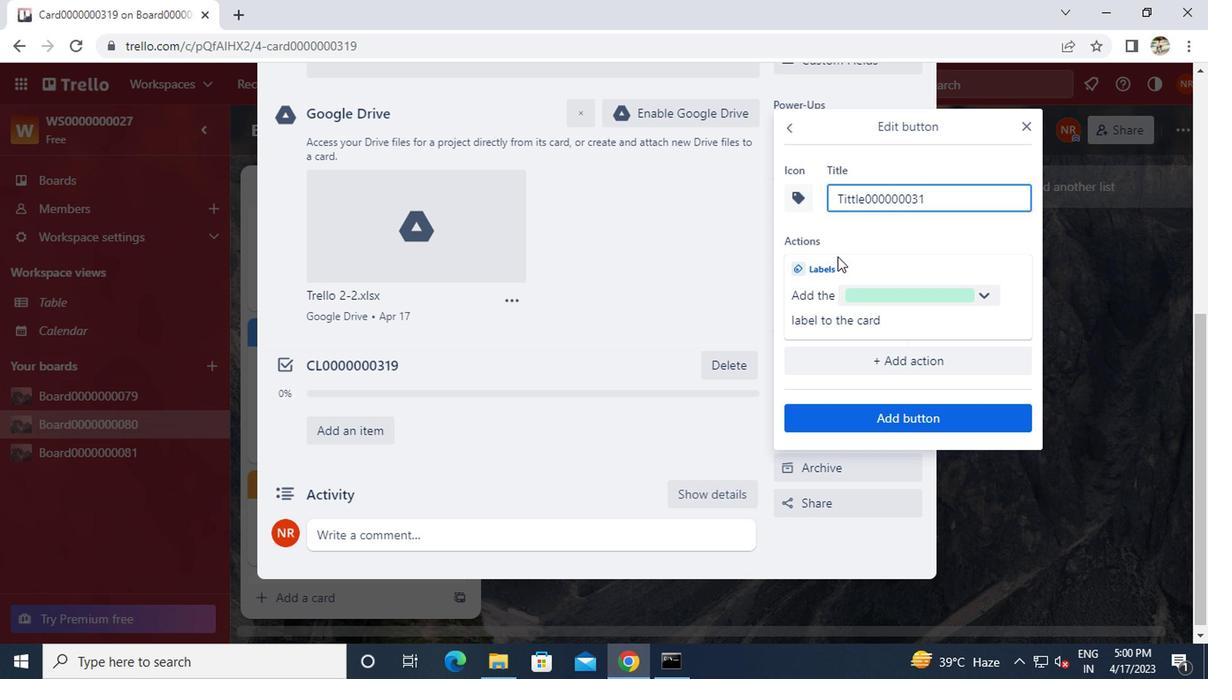 
Action: Mouse moved to (846, 422)
Screenshot: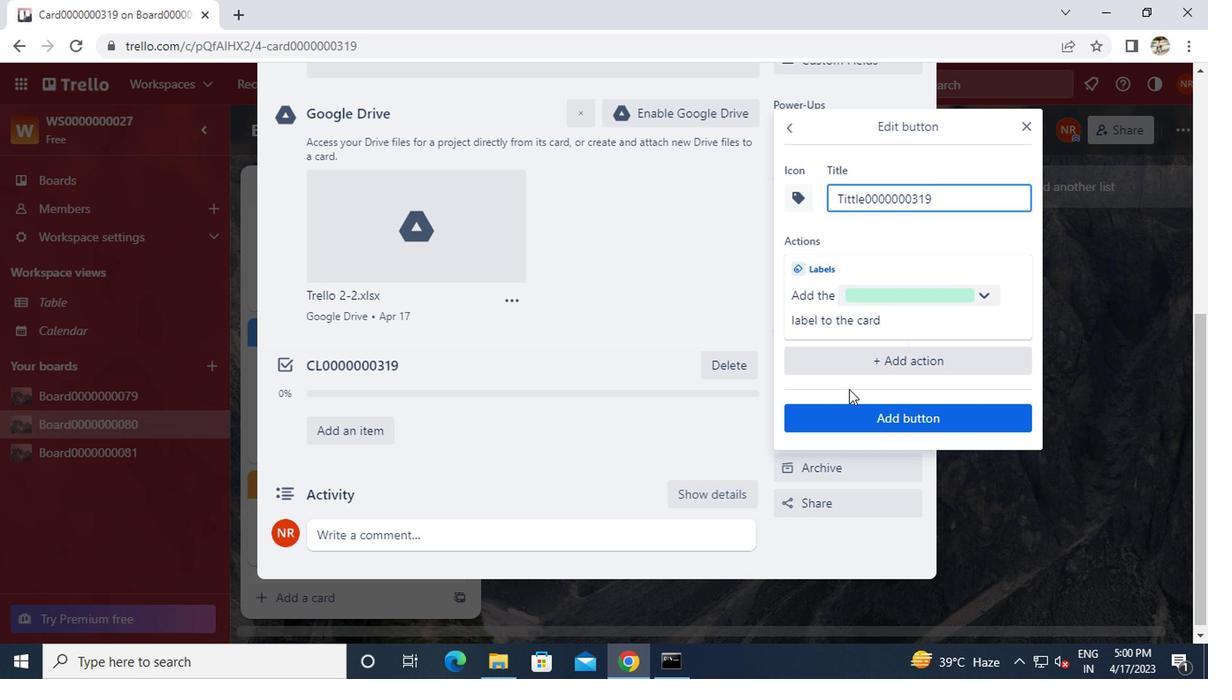
Action: Mouse pressed left at (846, 422)
Screenshot: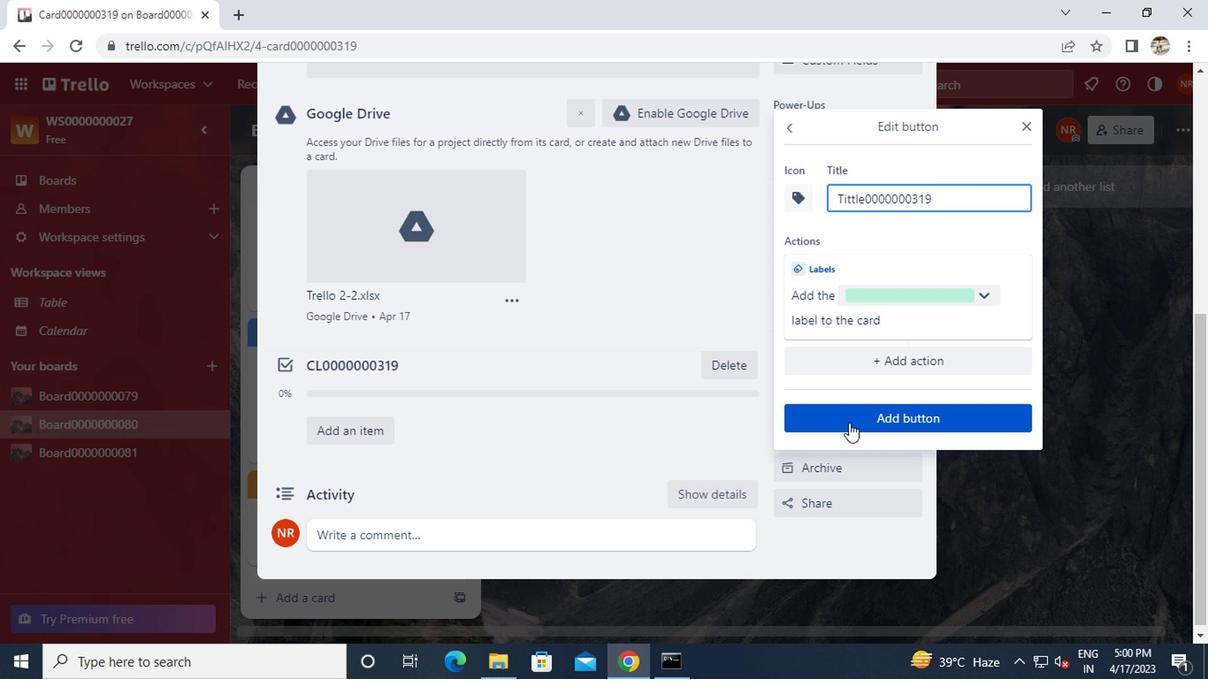 
Action: Mouse moved to (474, 295)
Screenshot: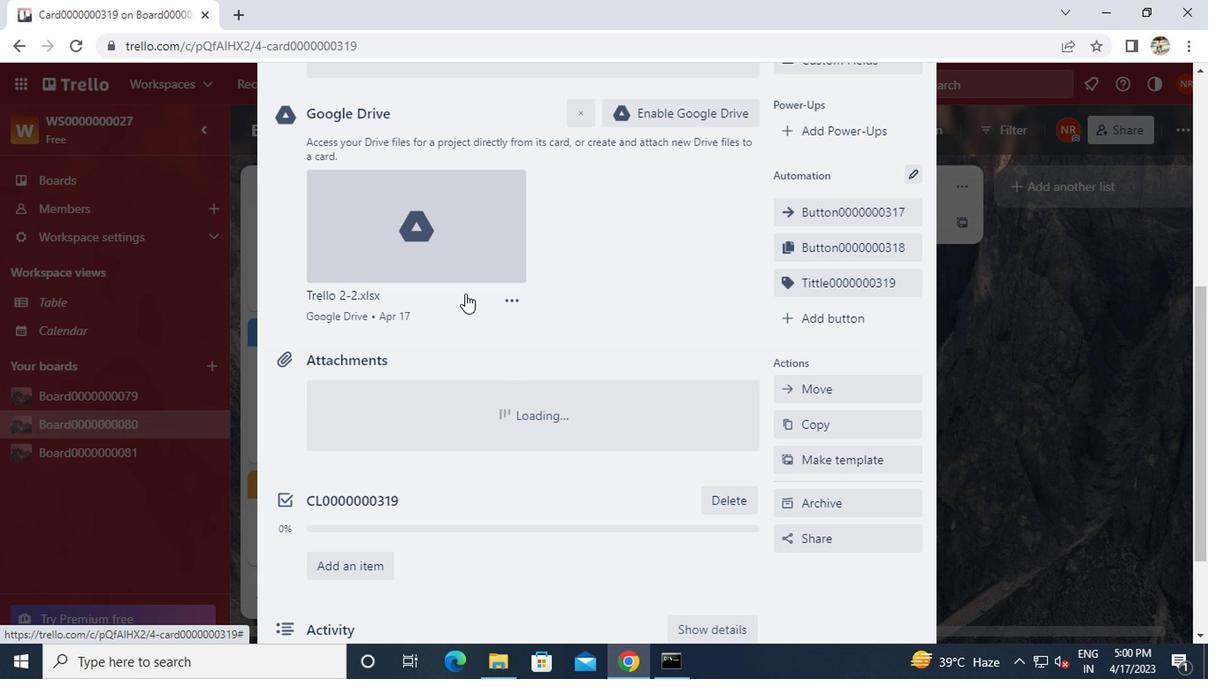 
Action: Mouse scrolled (474, 295) with delta (0, 0)
Screenshot: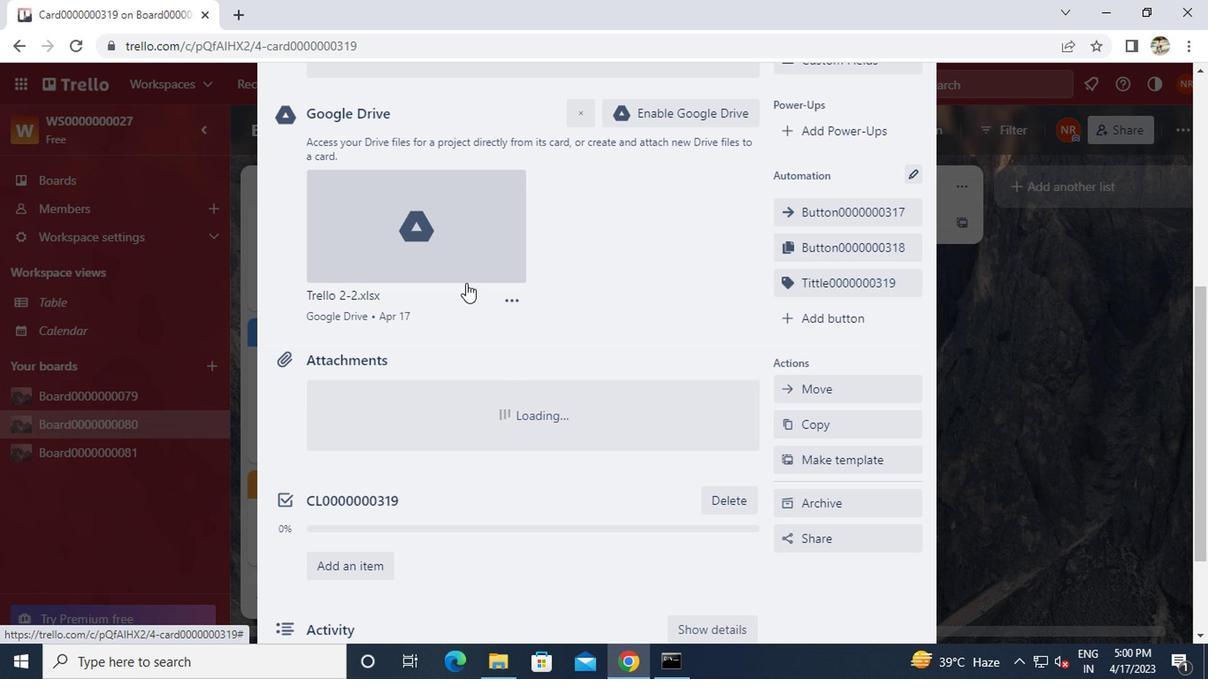 
Action: Mouse scrolled (474, 295) with delta (0, 0)
Screenshot: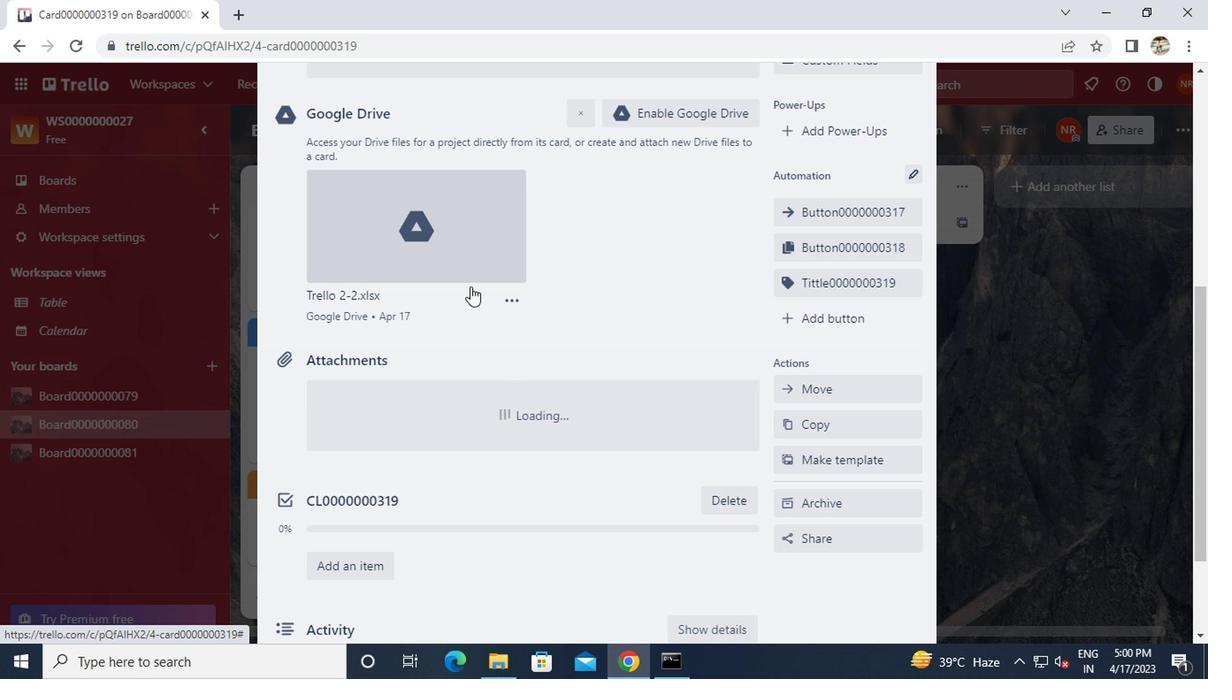 
Action: Mouse moved to (459, 232)
Screenshot: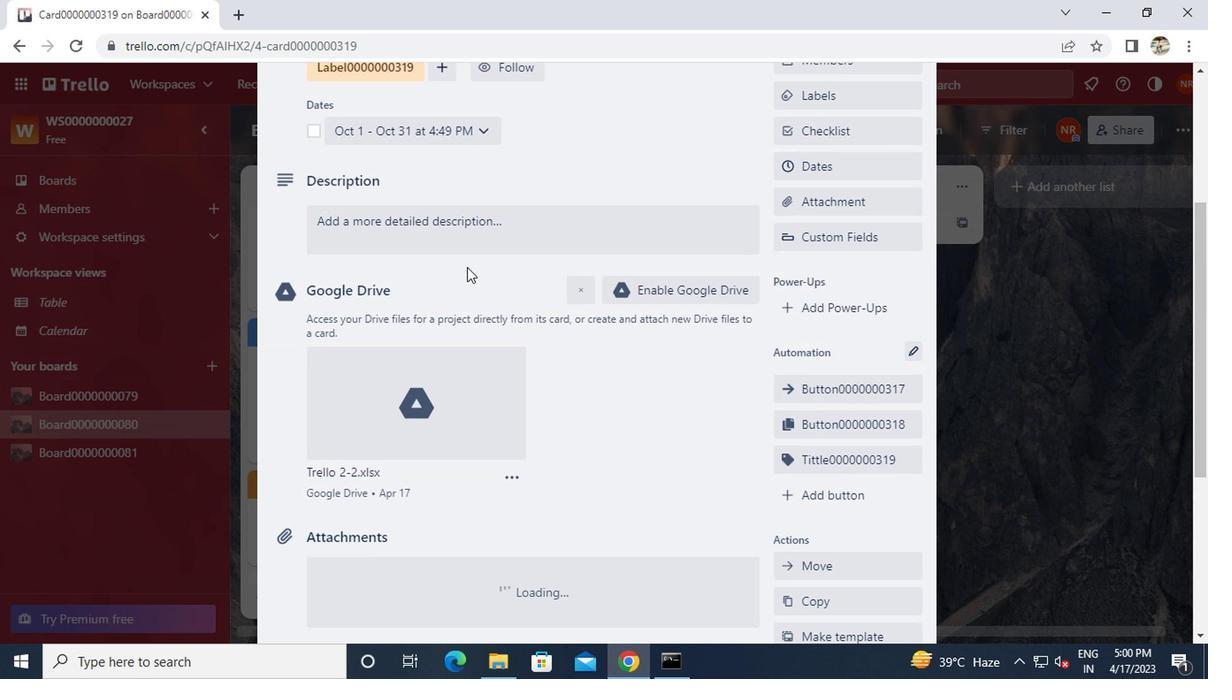 
Action: Mouse pressed left at (459, 232)
Screenshot: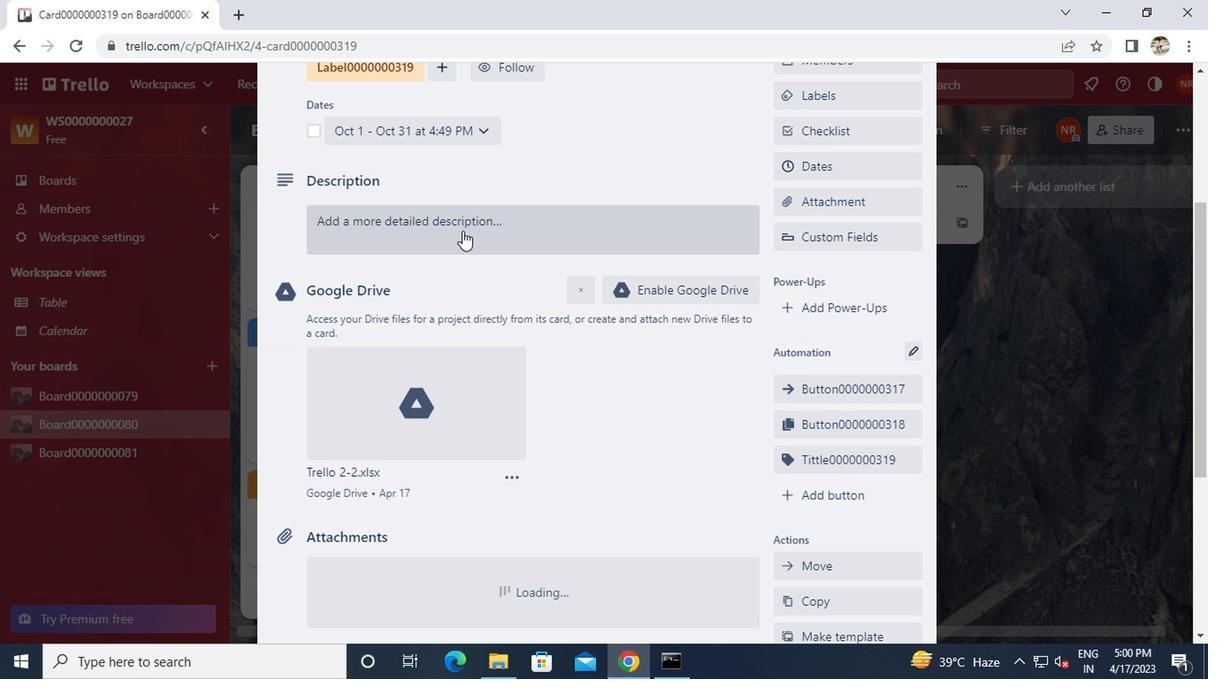 
Action: Key pressed <Key.caps_lock>ds0000000319
Screenshot: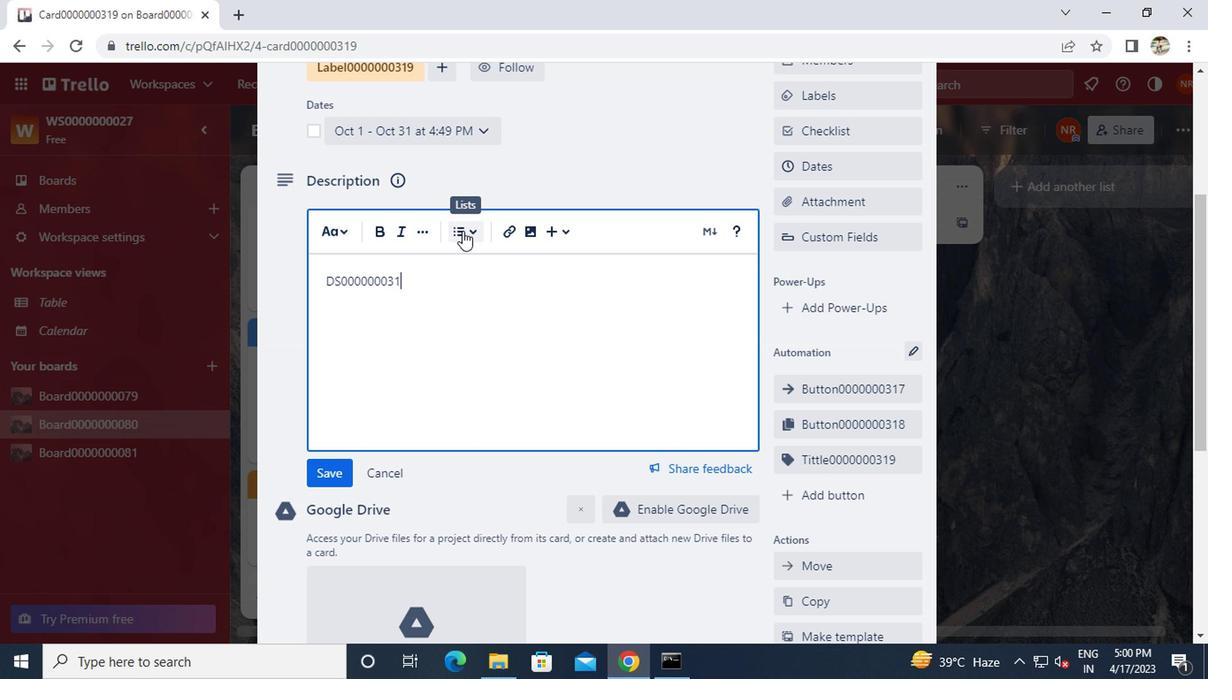 
Action: Mouse moved to (331, 466)
Screenshot: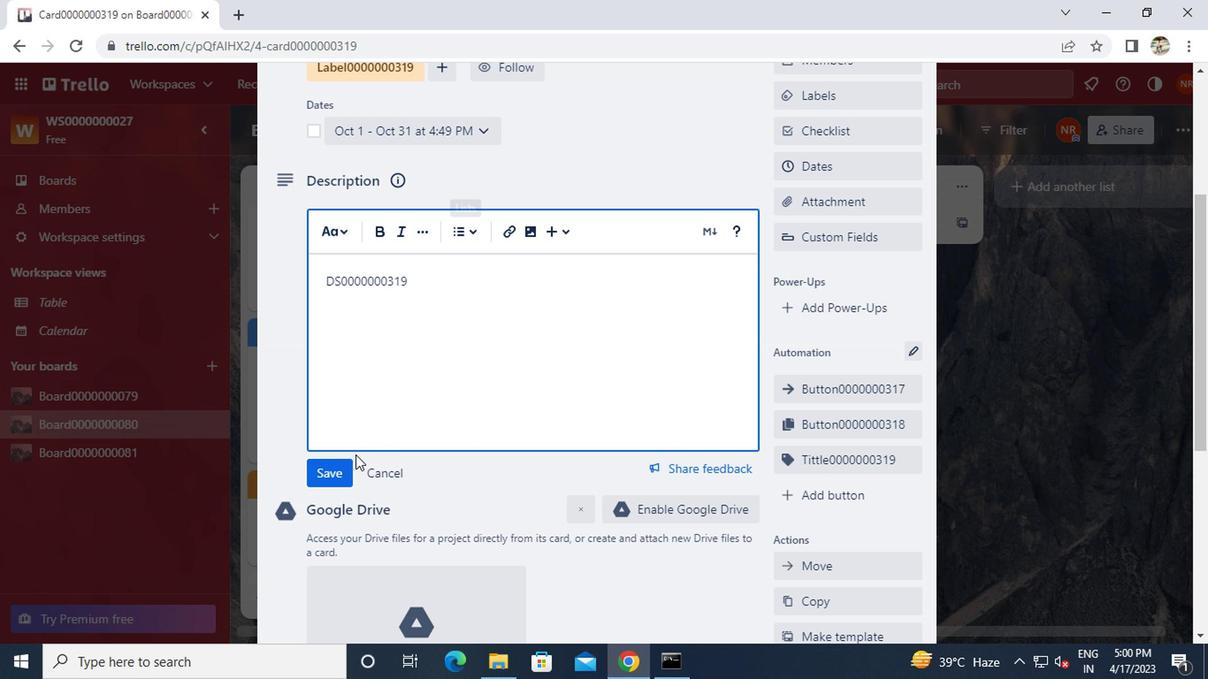 
Action: Mouse pressed left at (331, 466)
Screenshot: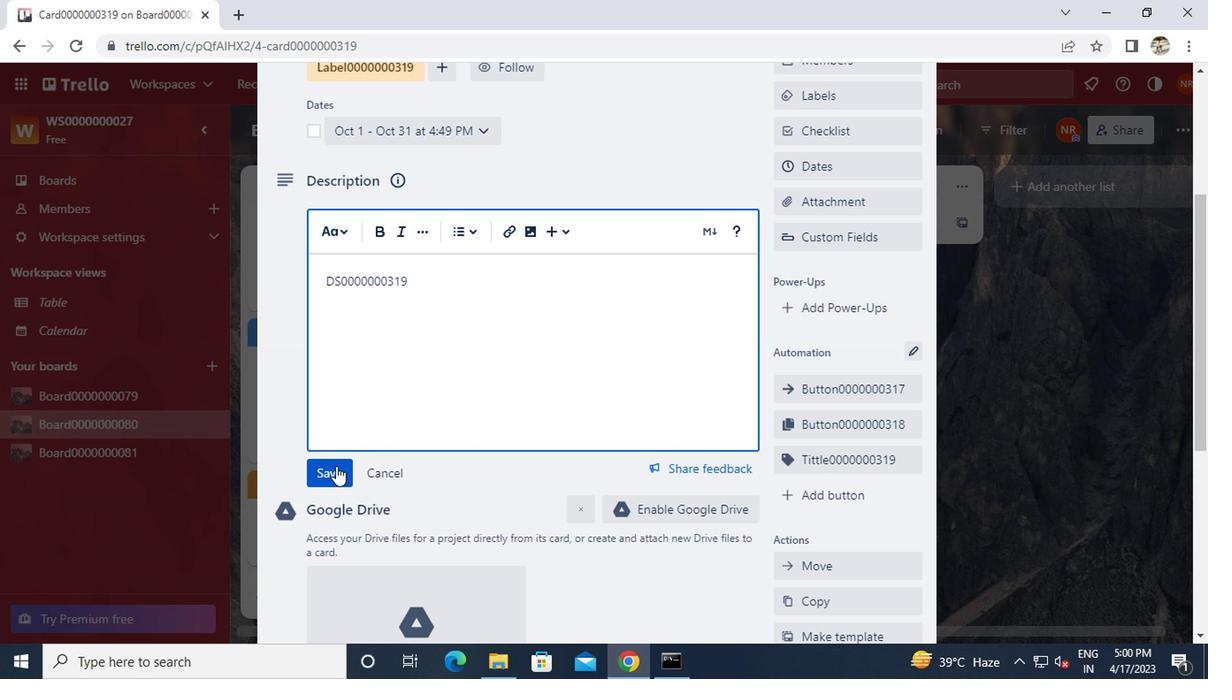 
Action: Mouse scrolled (331, 465) with delta (0, 0)
Screenshot: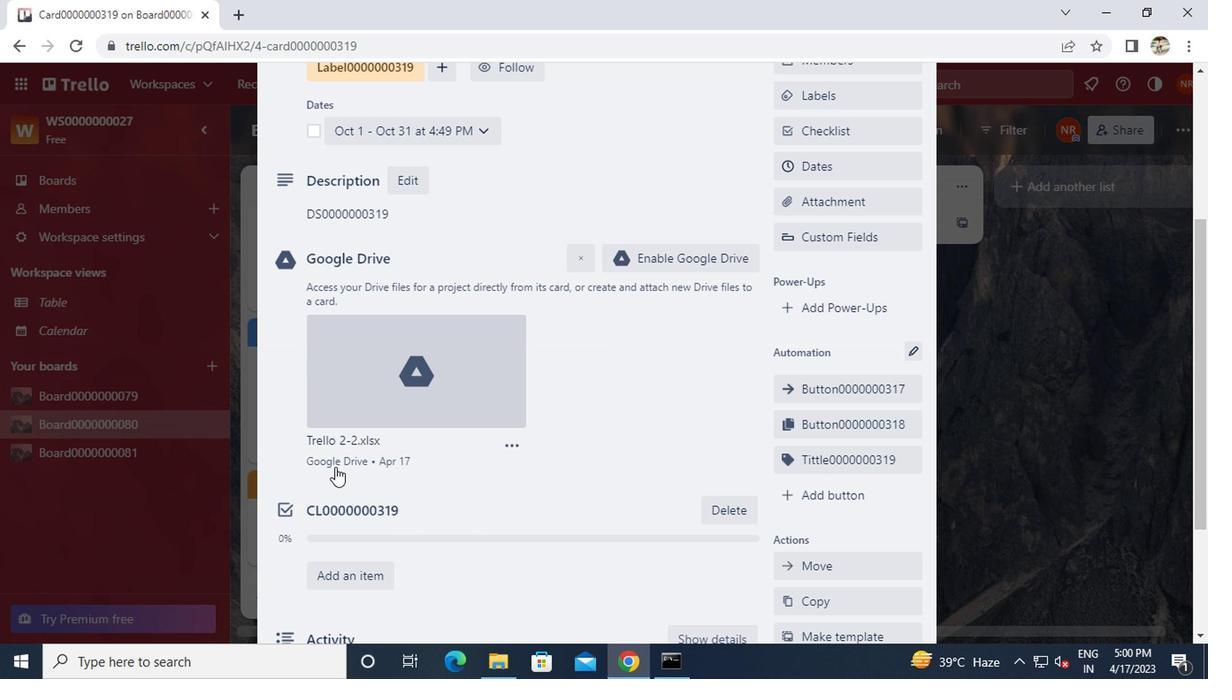 
Action: Mouse scrolled (331, 465) with delta (0, 0)
Screenshot: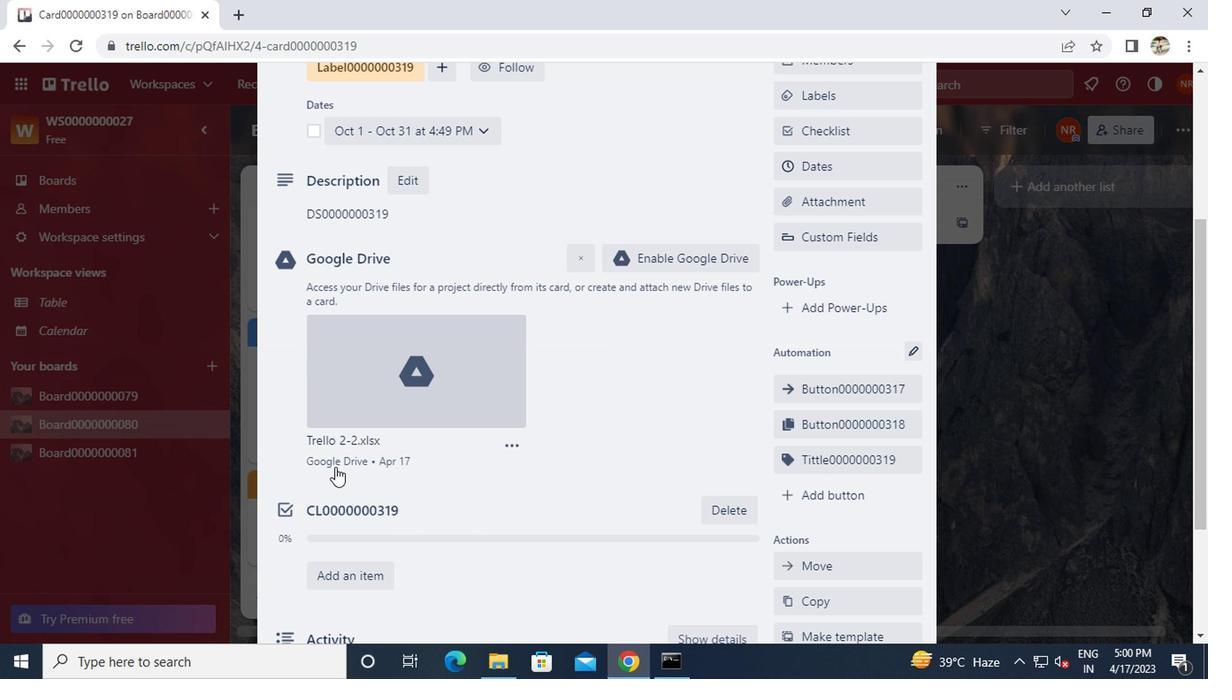 
Action: Mouse scrolled (331, 465) with delta (0, 0)
Screenshot: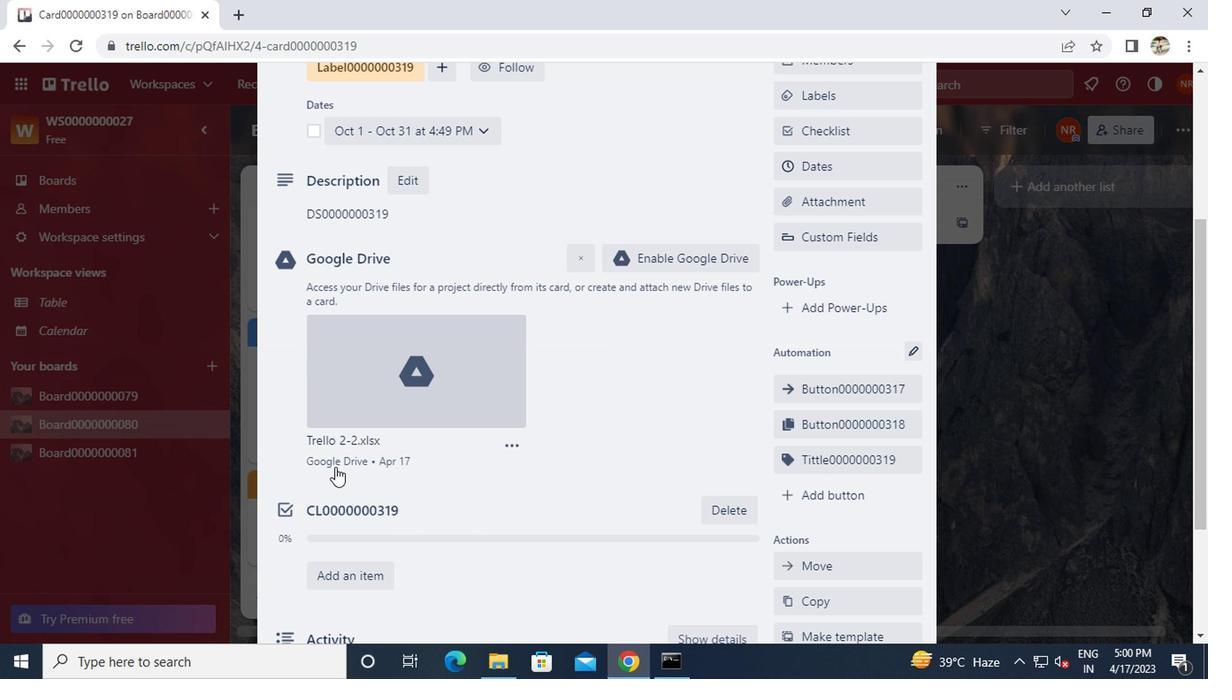 
Action: Mouse moved to (342, 492)
Screenshot: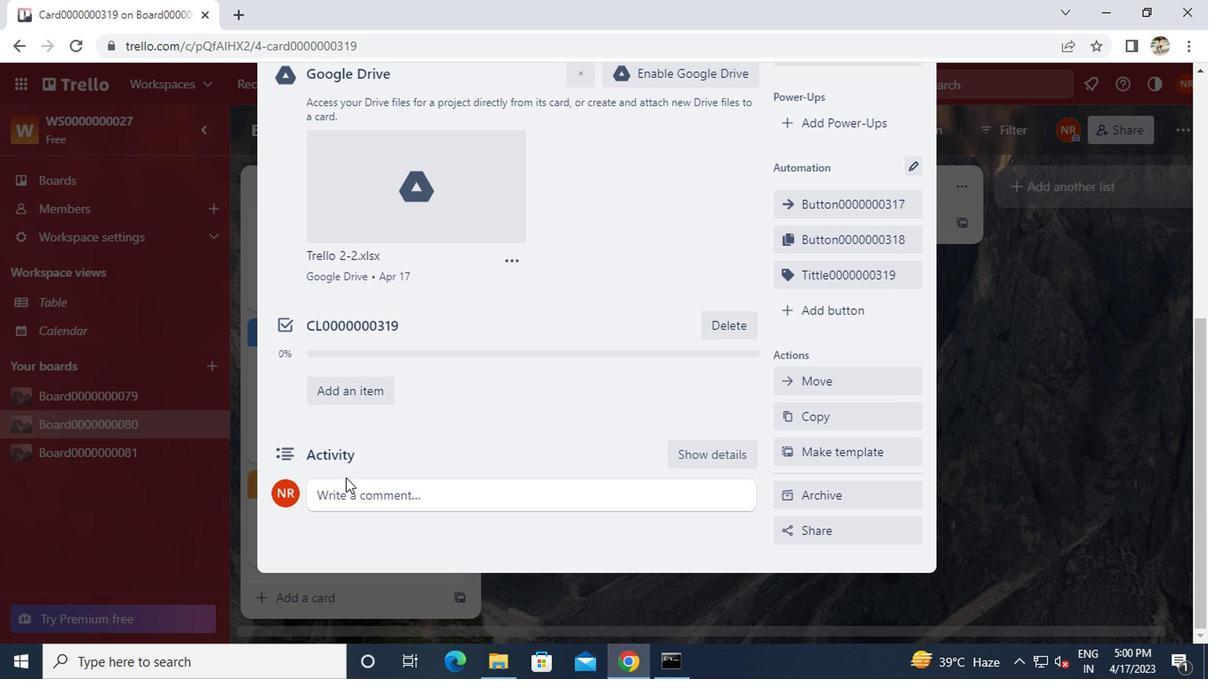 
Action: Mouse pressed left at (342, 492)
Screenshot: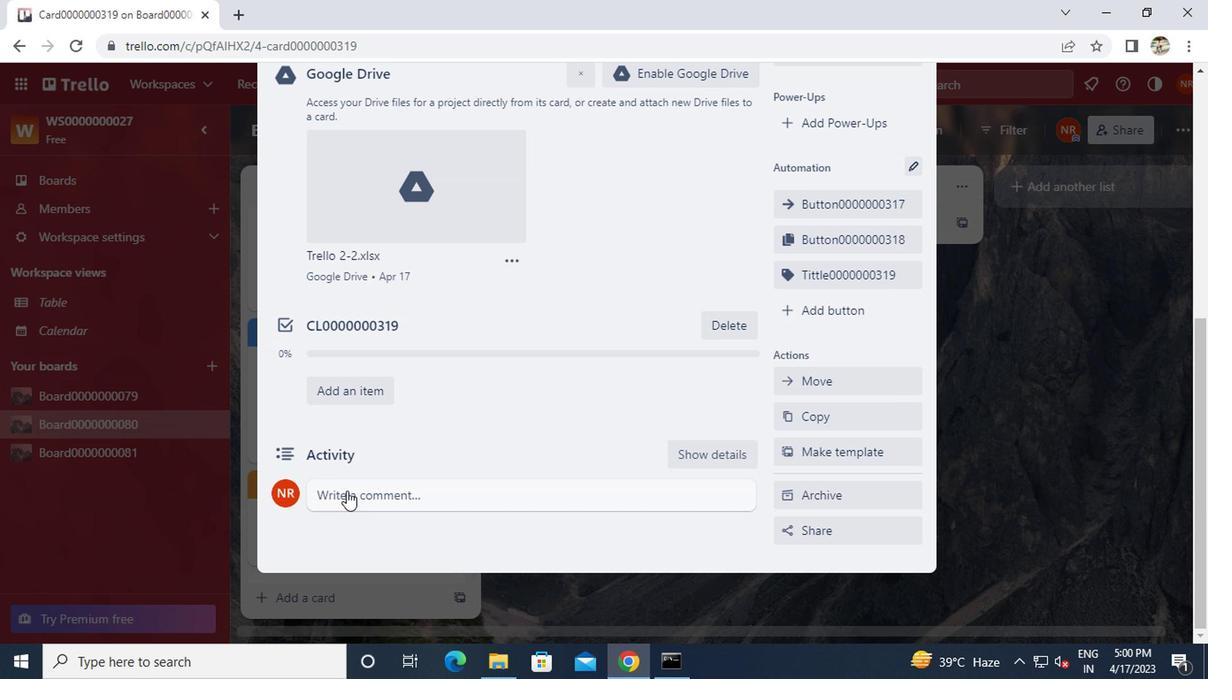 
Action: Key pressed cm0000000319
Screenshot: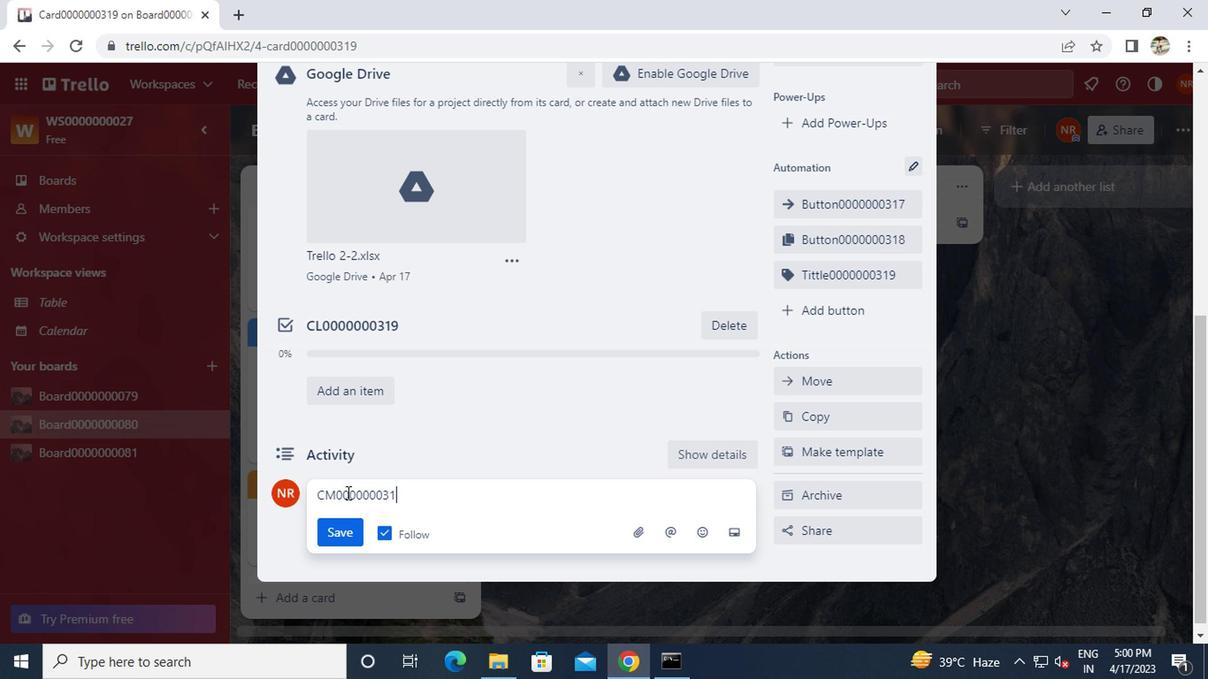 
Action: Mouse moved to (333, 524)
Screenshot: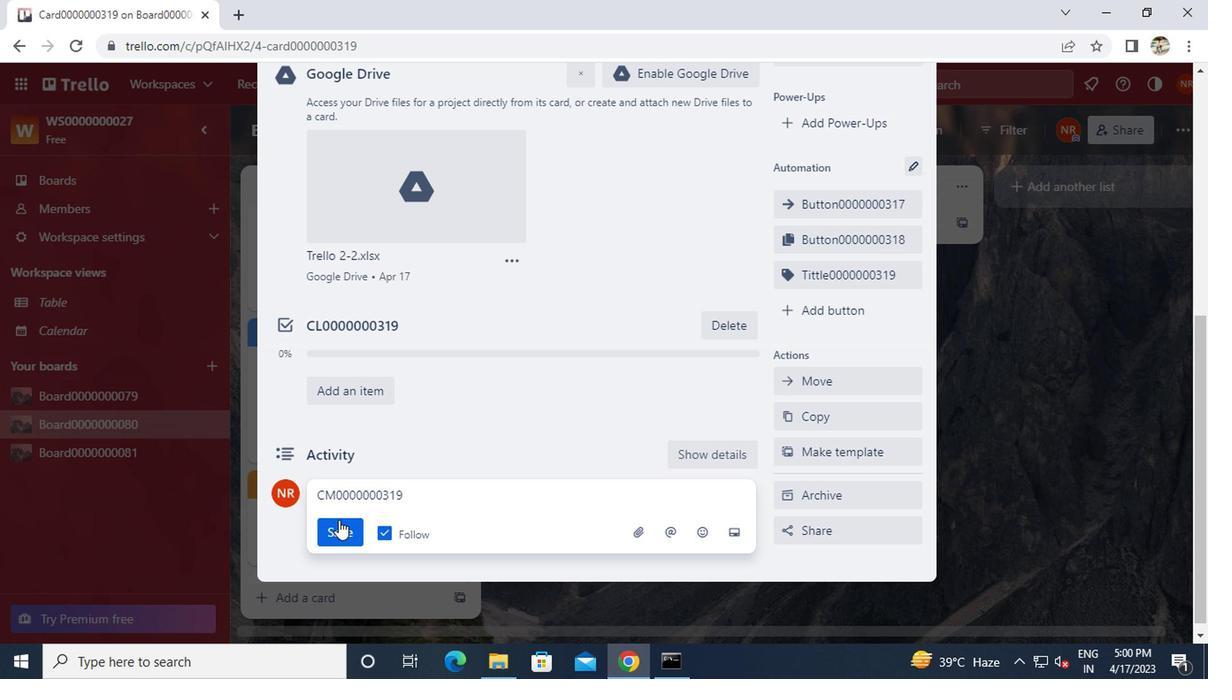 
Action: Mouse pressed left at (333, 524)
Screenshot: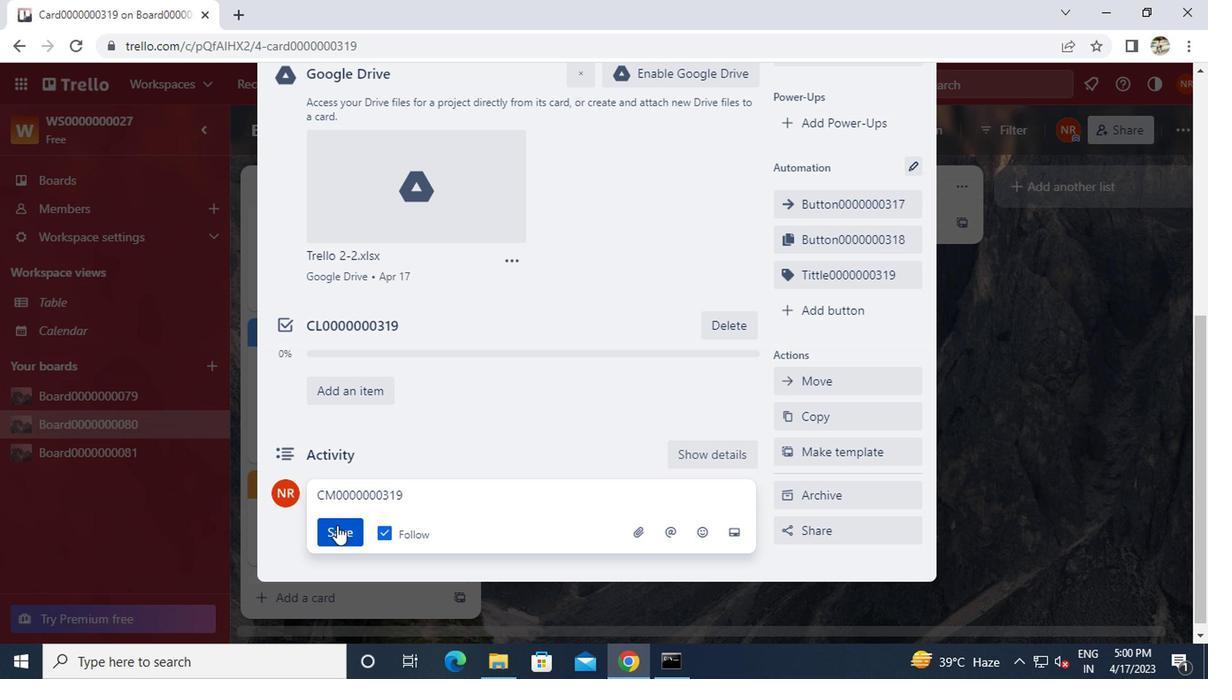 
Action: Mouse moved to (555, 427)
Screenshot: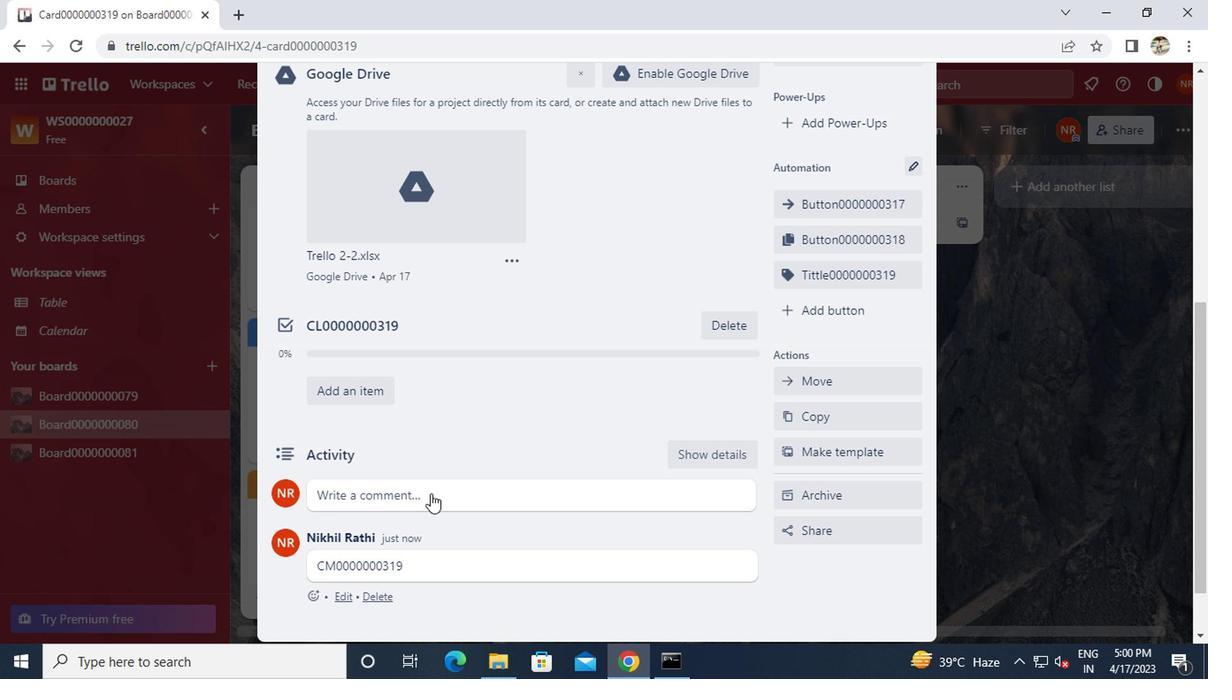 
Action: Mouse scrolled (555, 427) with delta (0, 0)
Screenshot: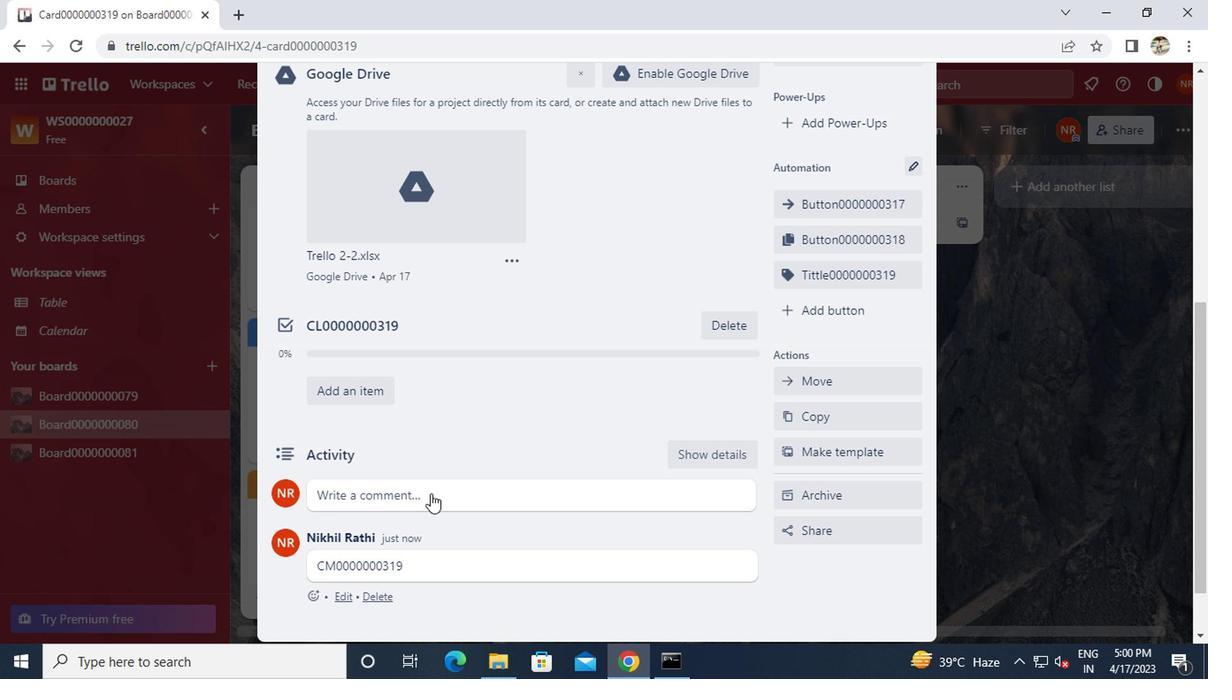 
Action: Mouse moved to (560, 423)
Screenshot: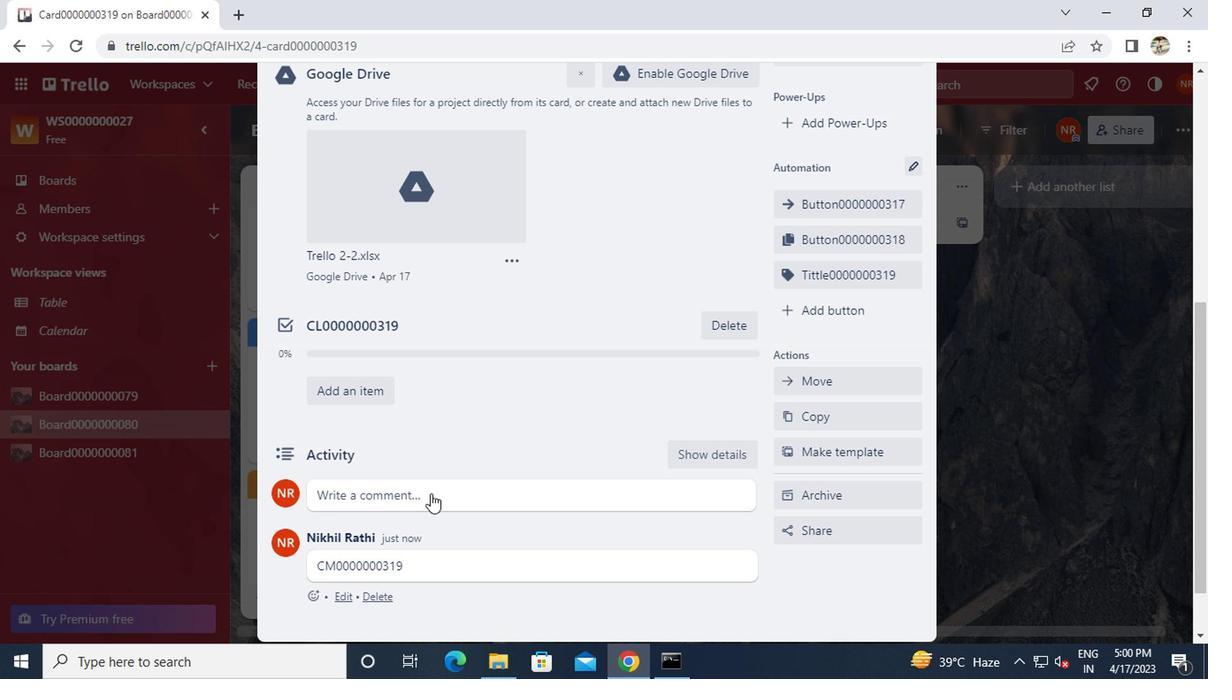 
Action: Mouse scrolled (560, 424) with delta (0, 1)
Screenshot: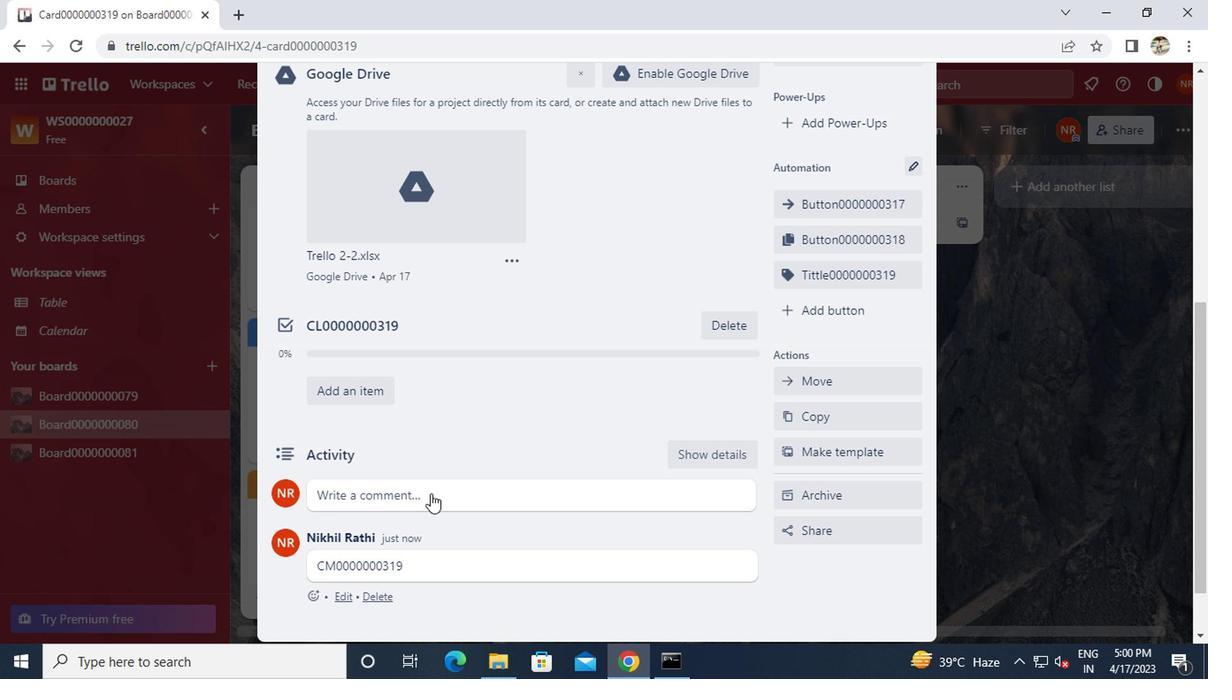 
Action: Mouse moved to (564, 422)
Screenshot: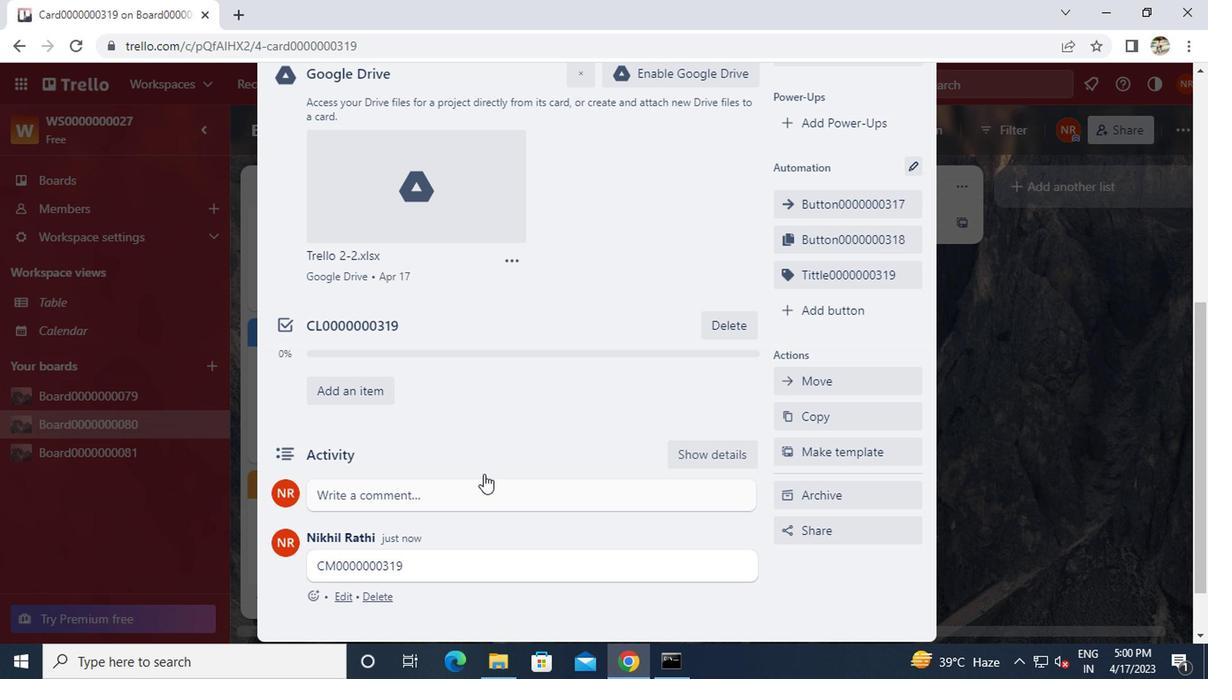 
Action: Mouse scrolled (564, 422) with delta (0, 0)
Screenshot: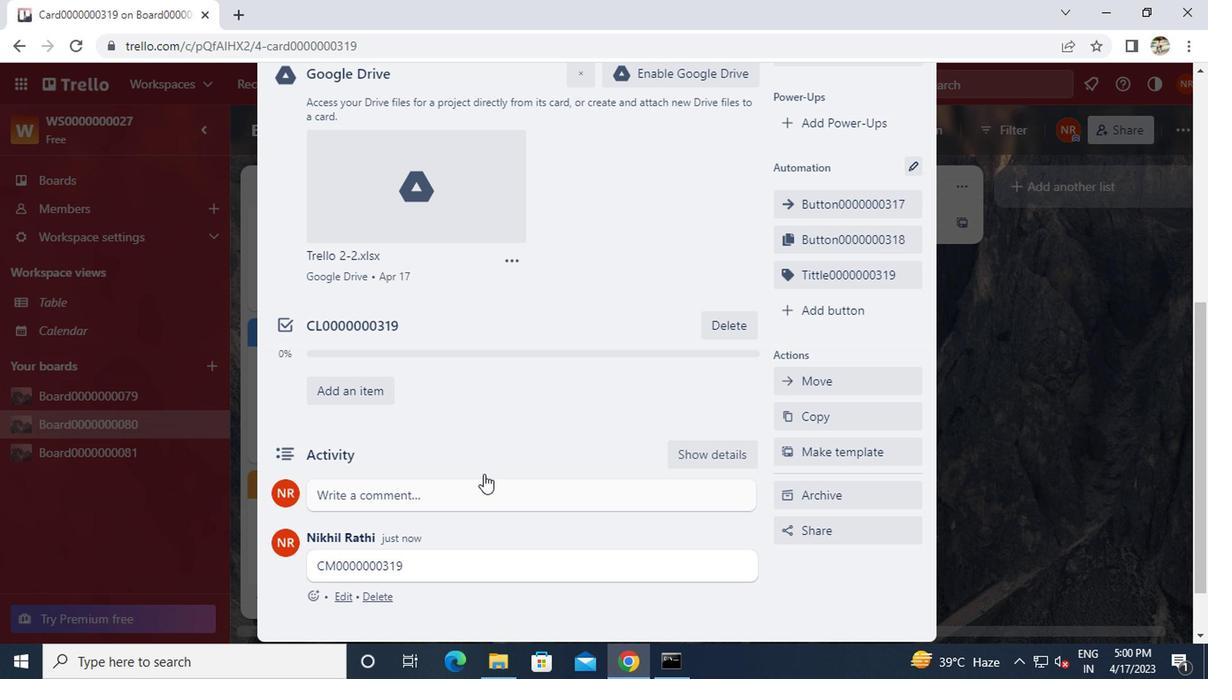 
Action: Mouse moved to (565, 422)
Screenshot: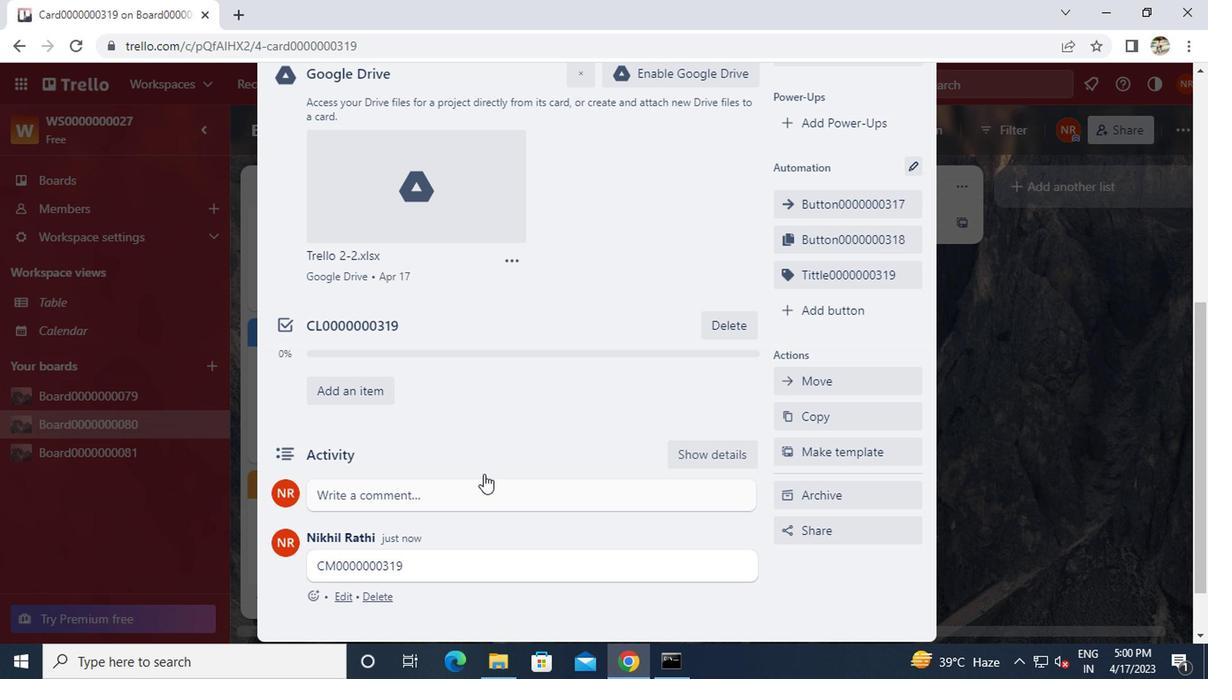 
Action: Mouse scrolled (565, 422) with delta (0, 0)
Screenshot: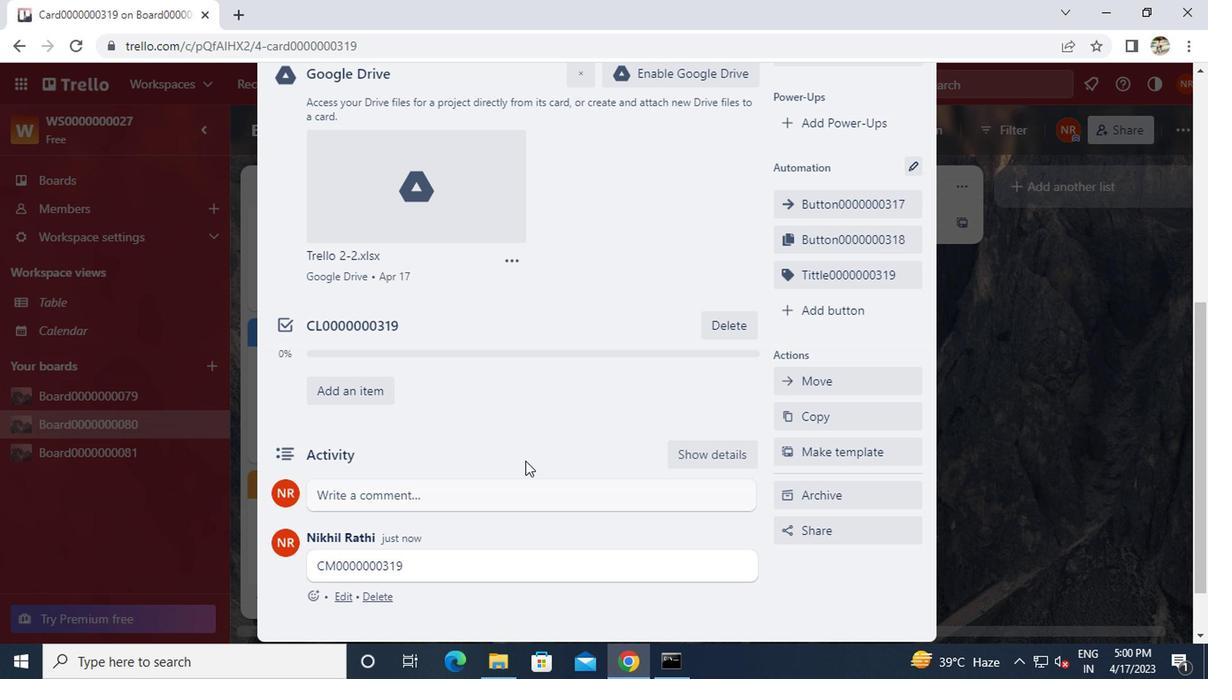 
Action: Mouse scrolled (565, 422) with delta (0, 0)
Screenshot: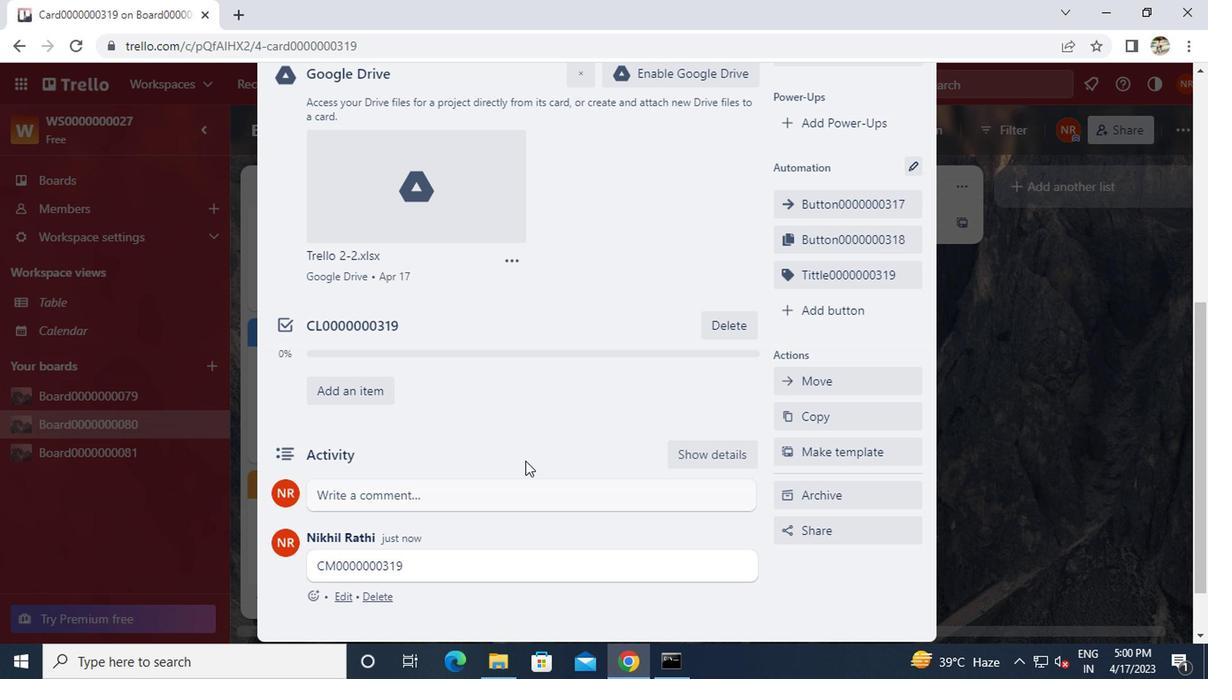 
Action: Mouse moved to (583, 403)
Screenshot: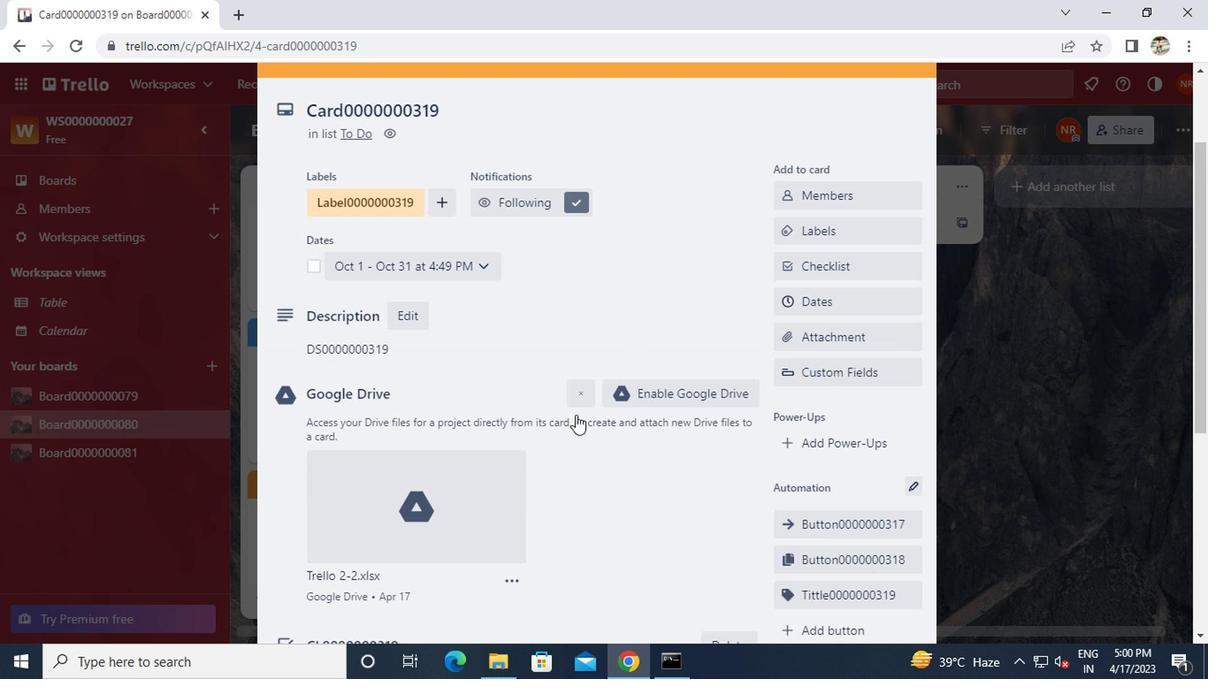 
Action: Mouse scrolled (583, 404) with delta (0, 1)
Screenshot: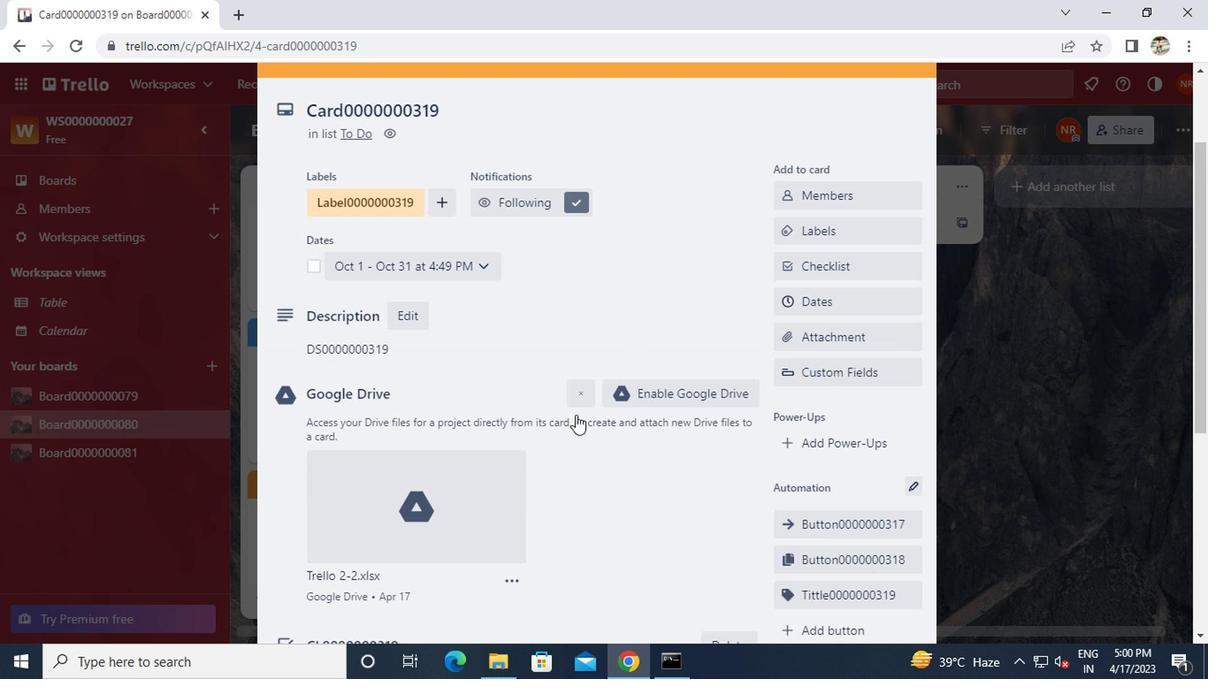
Action: Mouse moved to (584, 402)
Screenshot: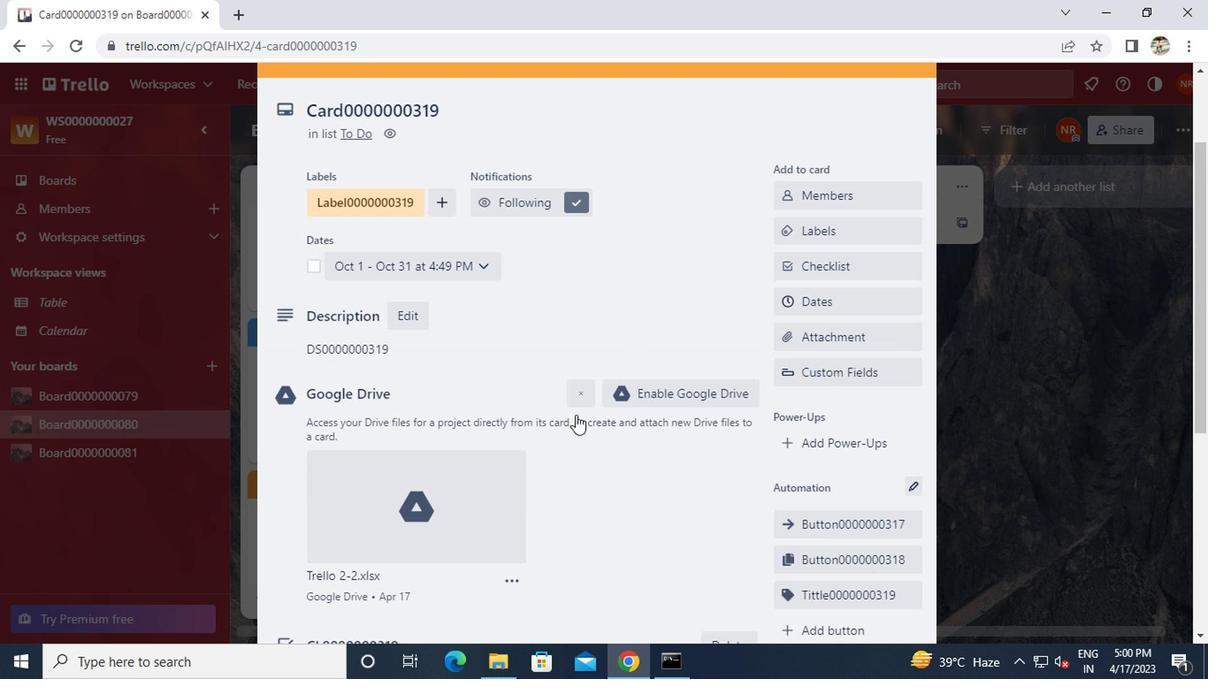 
Action: Mouse scrolled (584, 403) with delta (0, 0)
Screenshot: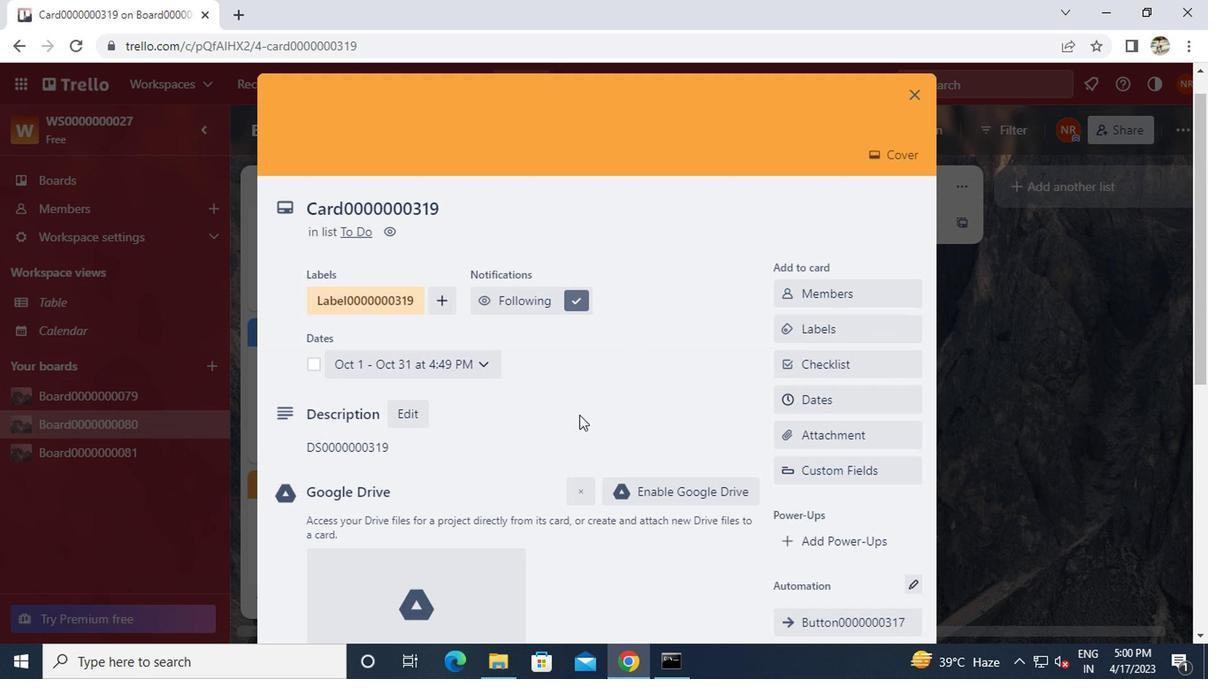 
Action: Mouse moved to (584, 402)
Screenshot: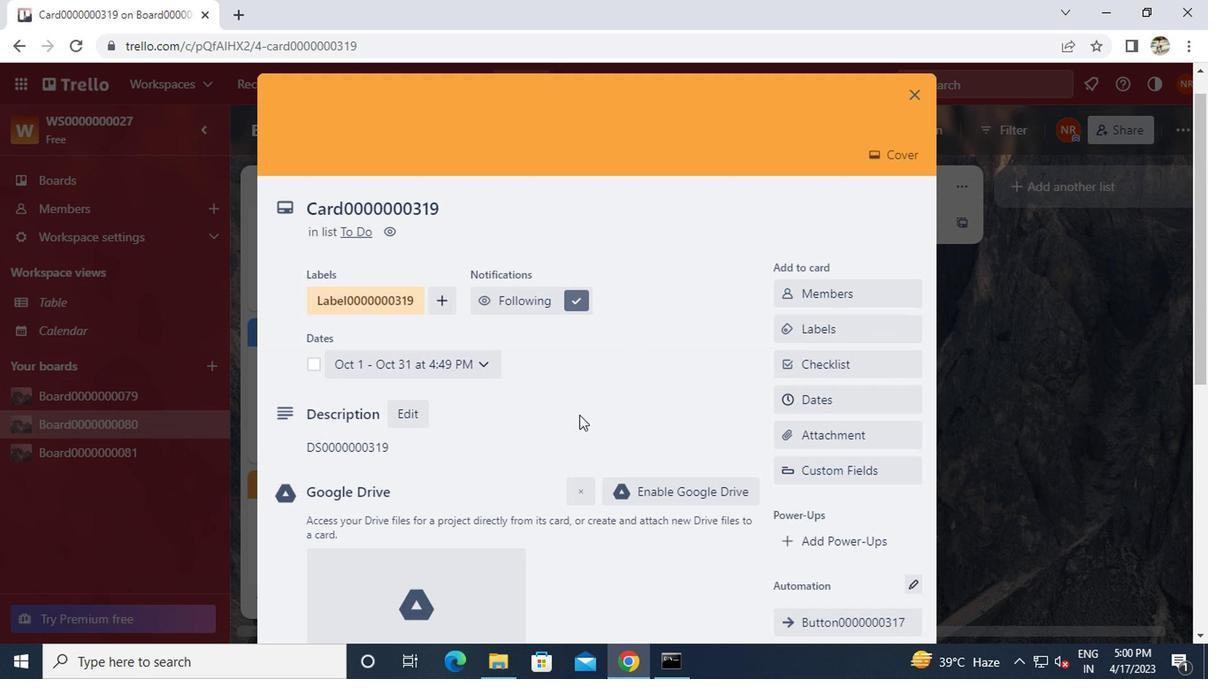 
Action: Mouse scrolled (584, 403) with delta (0, 0)
Screenshot: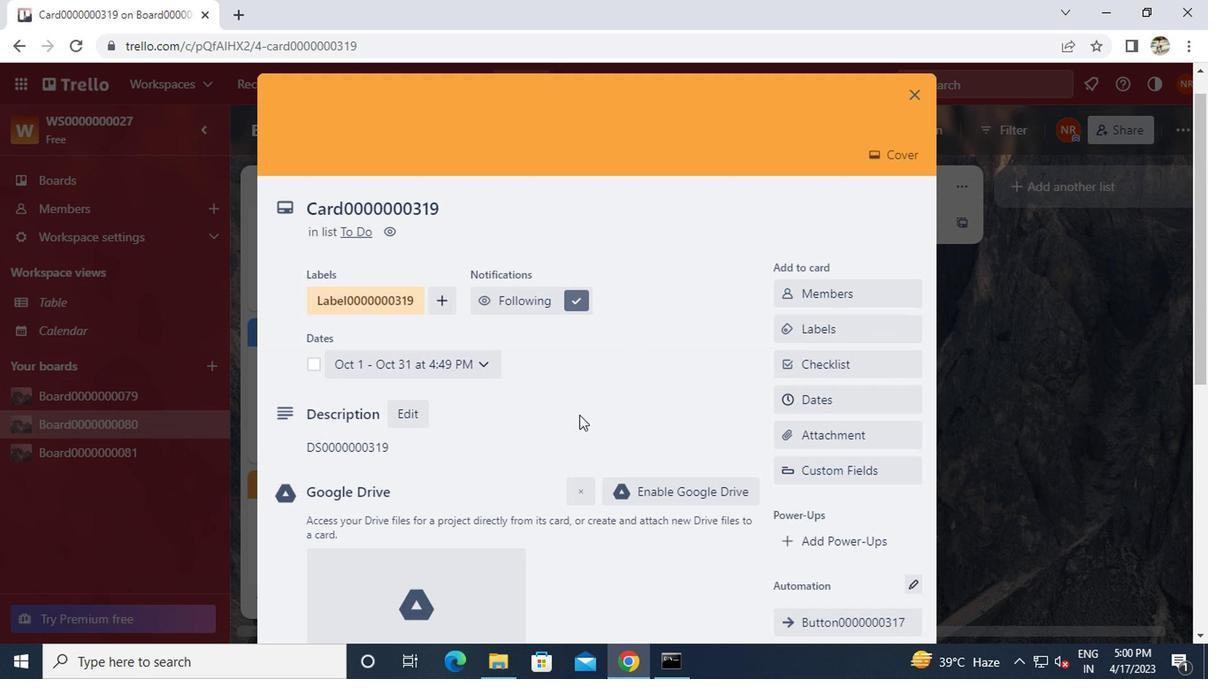 
Action: Mouse moved to (587, 398)
Screenshot: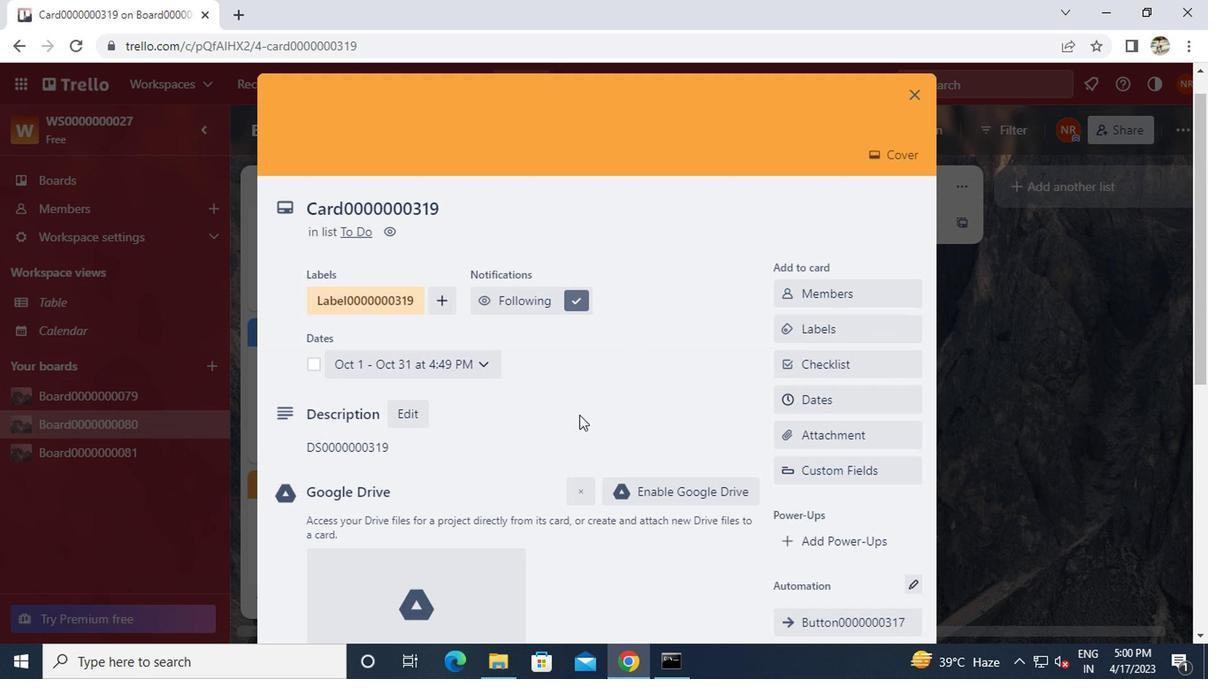 
Action: Mouse scrolled (587, 398) with delta (0, 0)
Screenshot: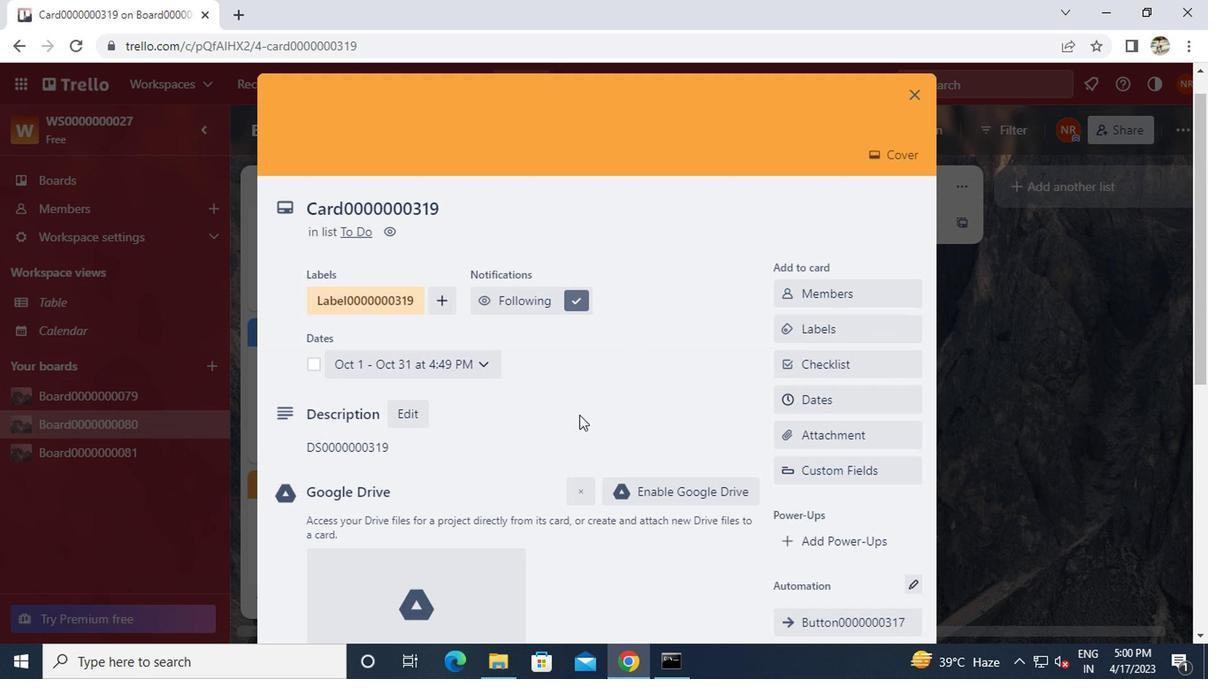 
Action: Mouse moved to (588, 396)
Screenshot: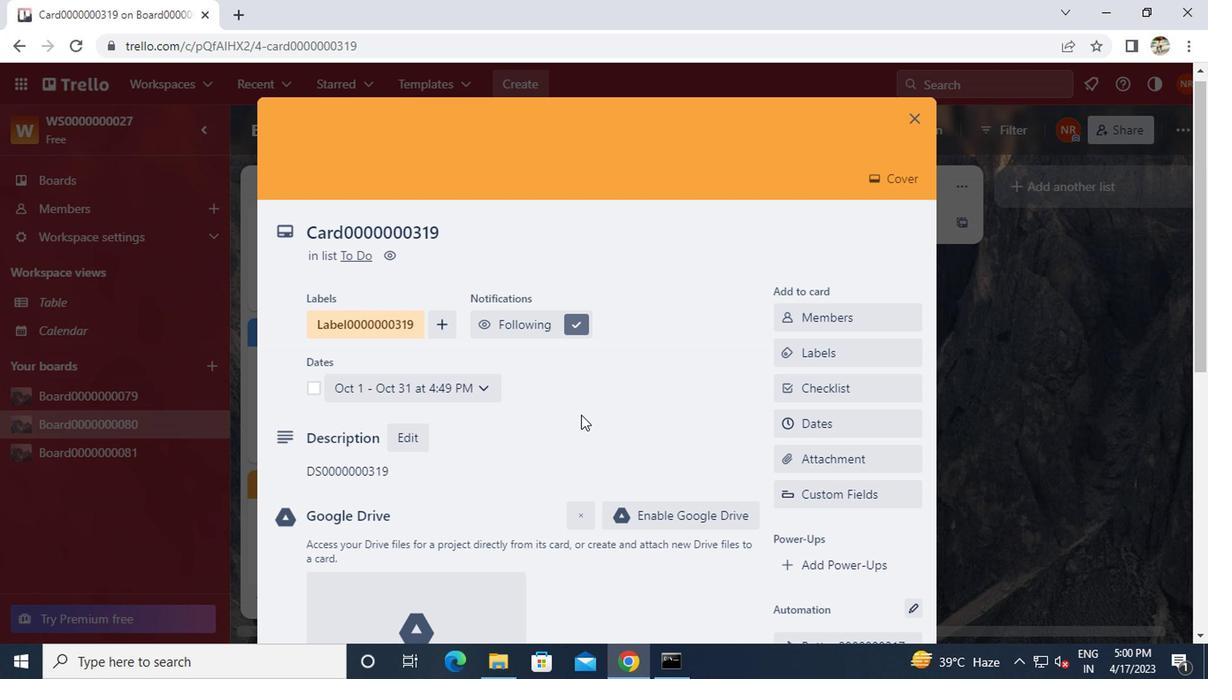 
Action: Mouse scrolled (588, 397) with delta (0, 1)
Screenshot: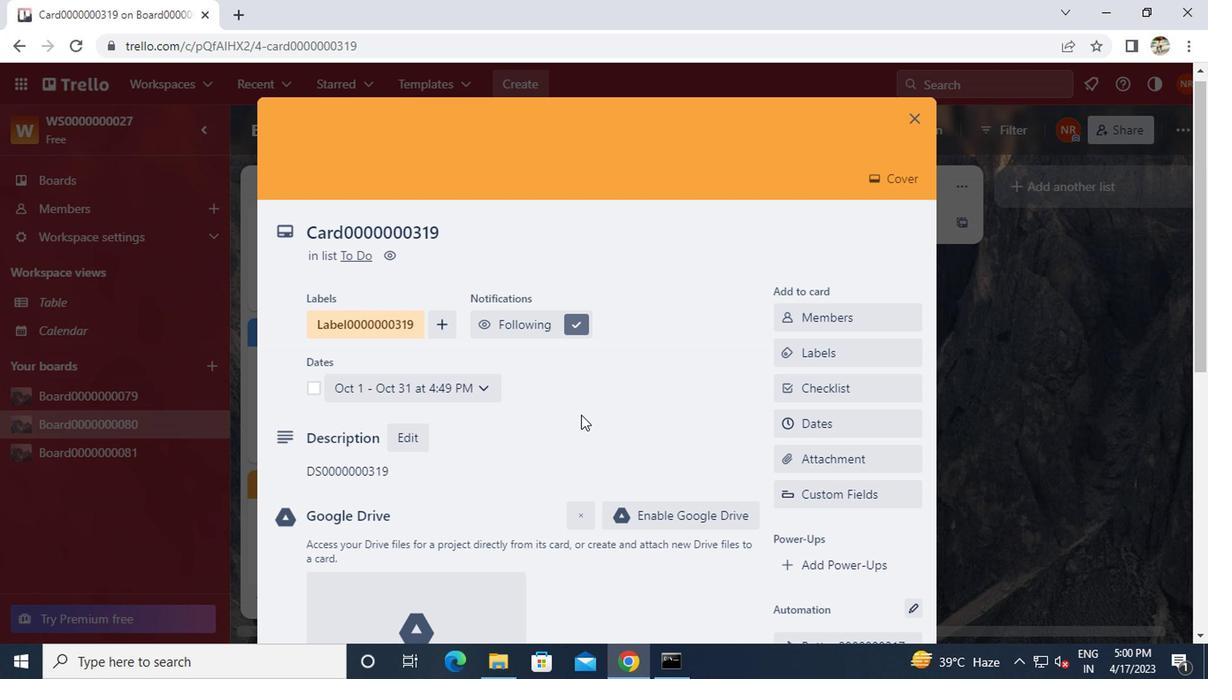 
Action: Mouse moved to (588, 396)
Screenshot: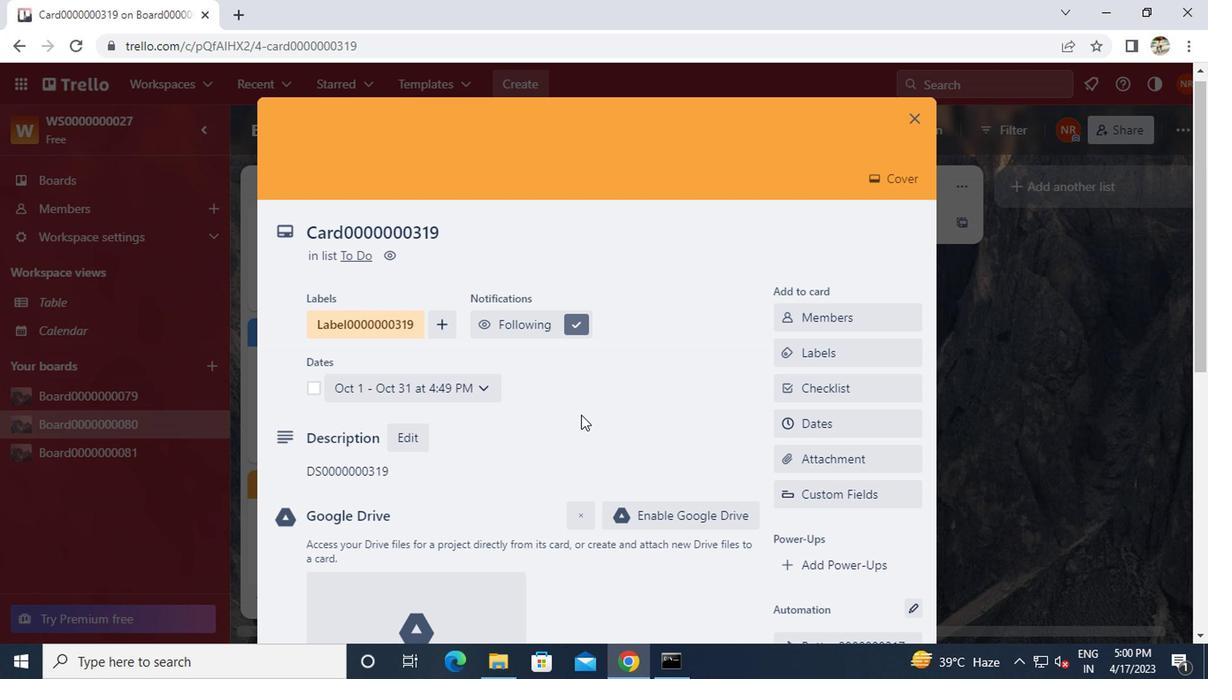 
Action: Mouse scrolled (588, 397) with delta (0, 1)
Screenshot: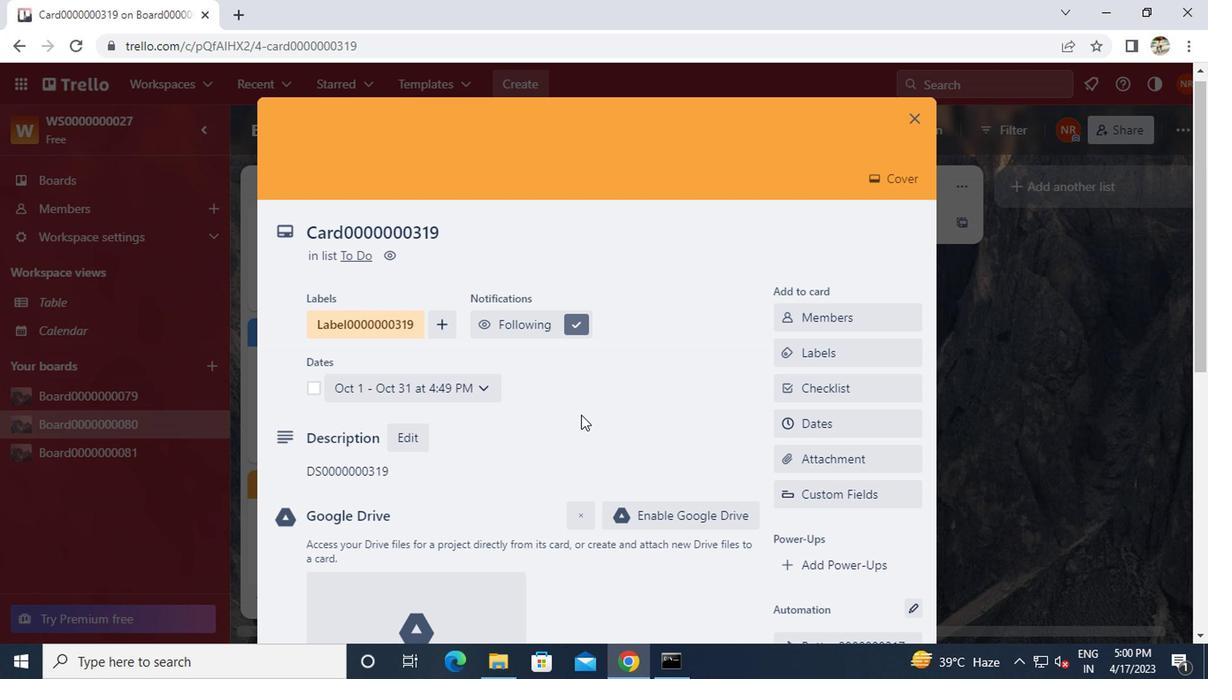 
Action: Mouse moved to (914, 123)
Screenshot: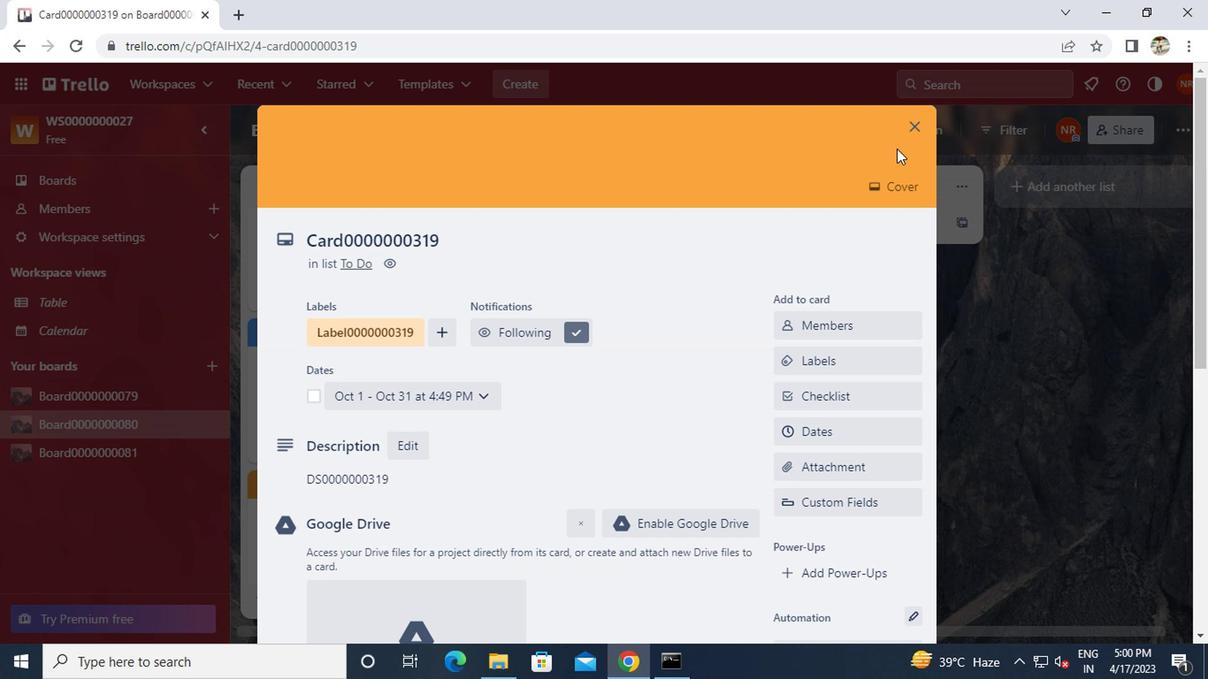 
Action: Mouse pressed left at (914, 123)
Screenshot: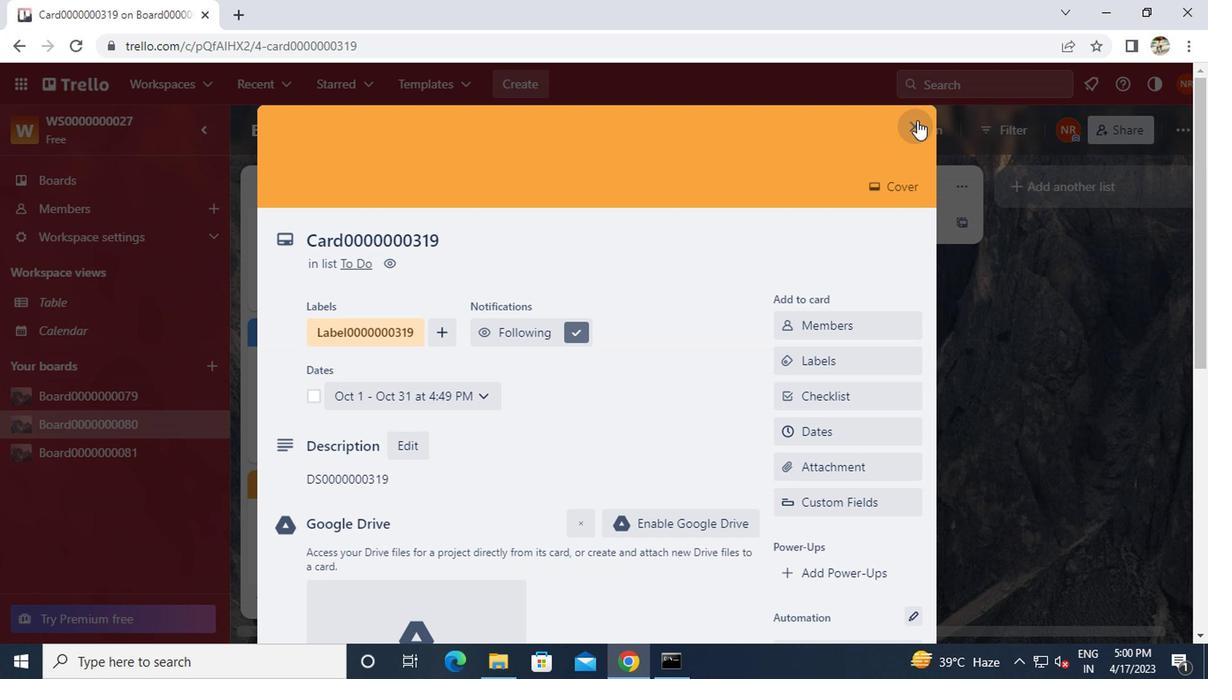 
